 Task: Find the distance between Boston and Paul Revere House
Action: Key pressed oston
Screenshot: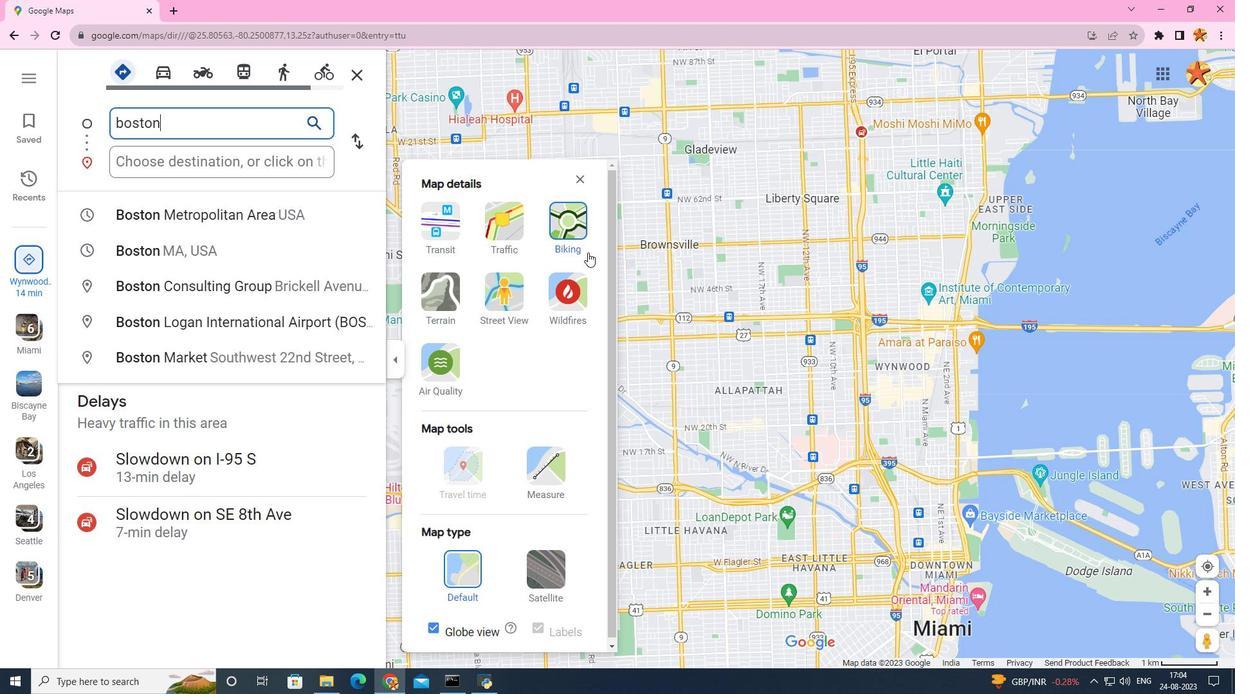 
Action: Mouse moved to (212, 256)
Screenshot: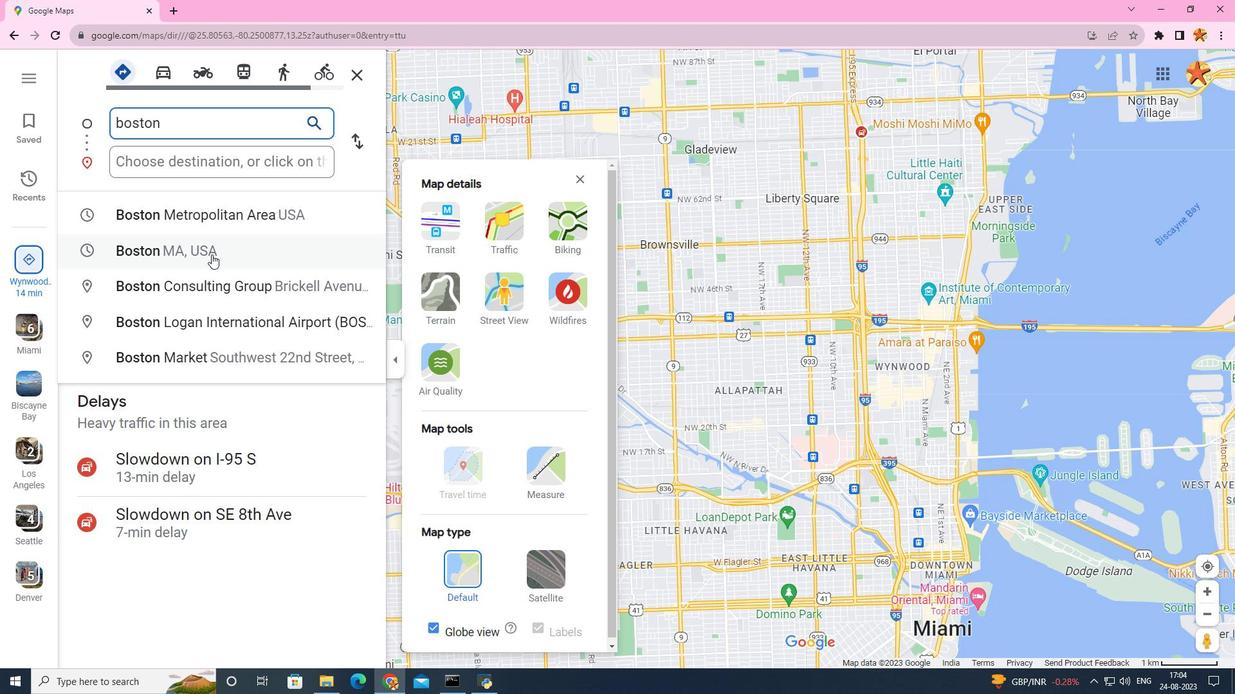 
Action: Mouse pressed left at (212, 256)
Screenshot: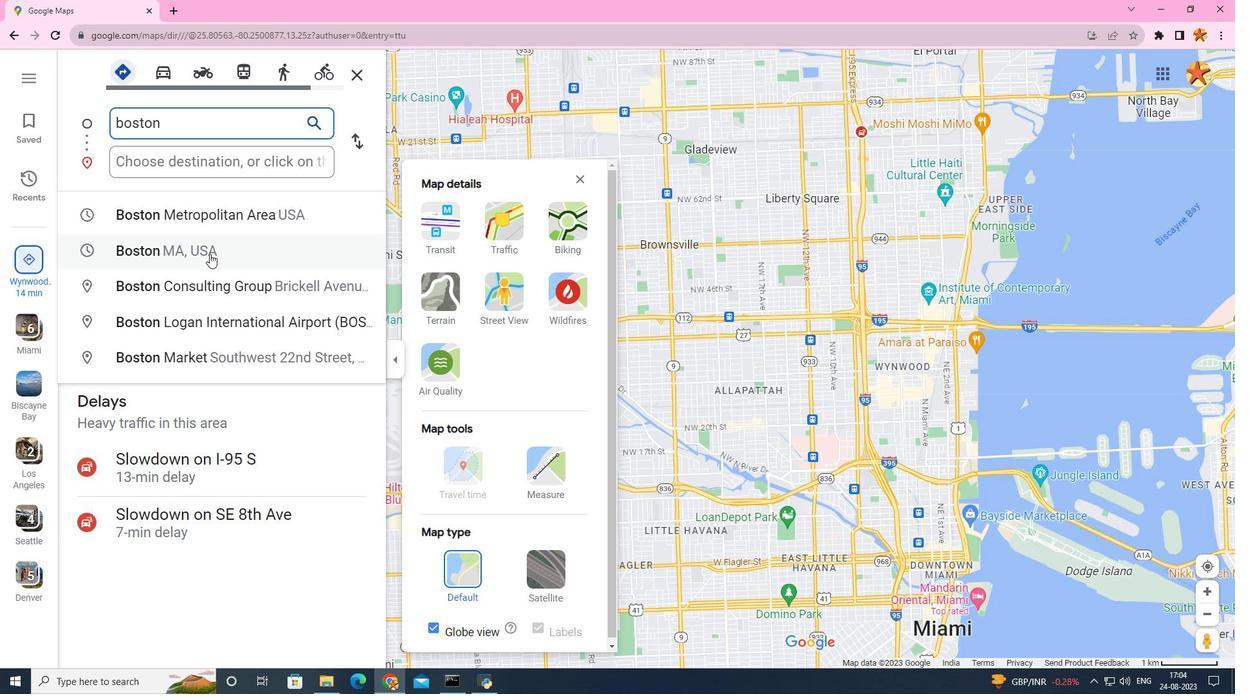 
Action: Mouse moved to (205, 165)
Screenshot: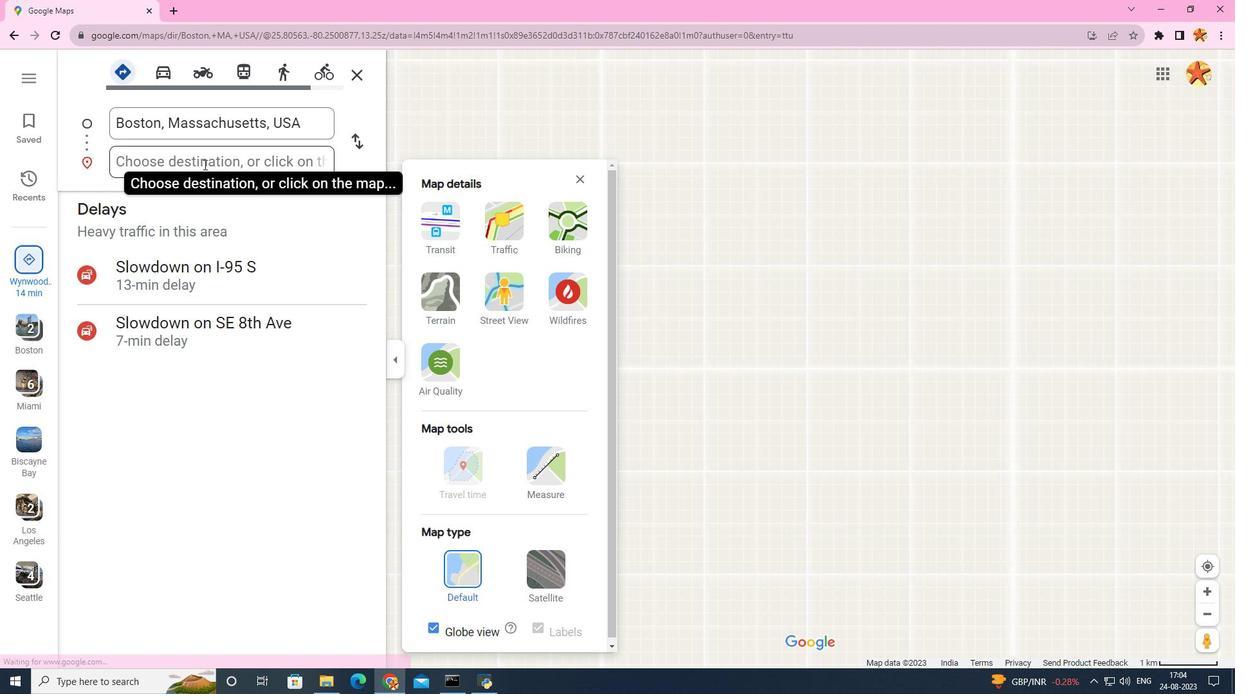 
Action: Mouse pressed left at (205, 165)
Screenshot: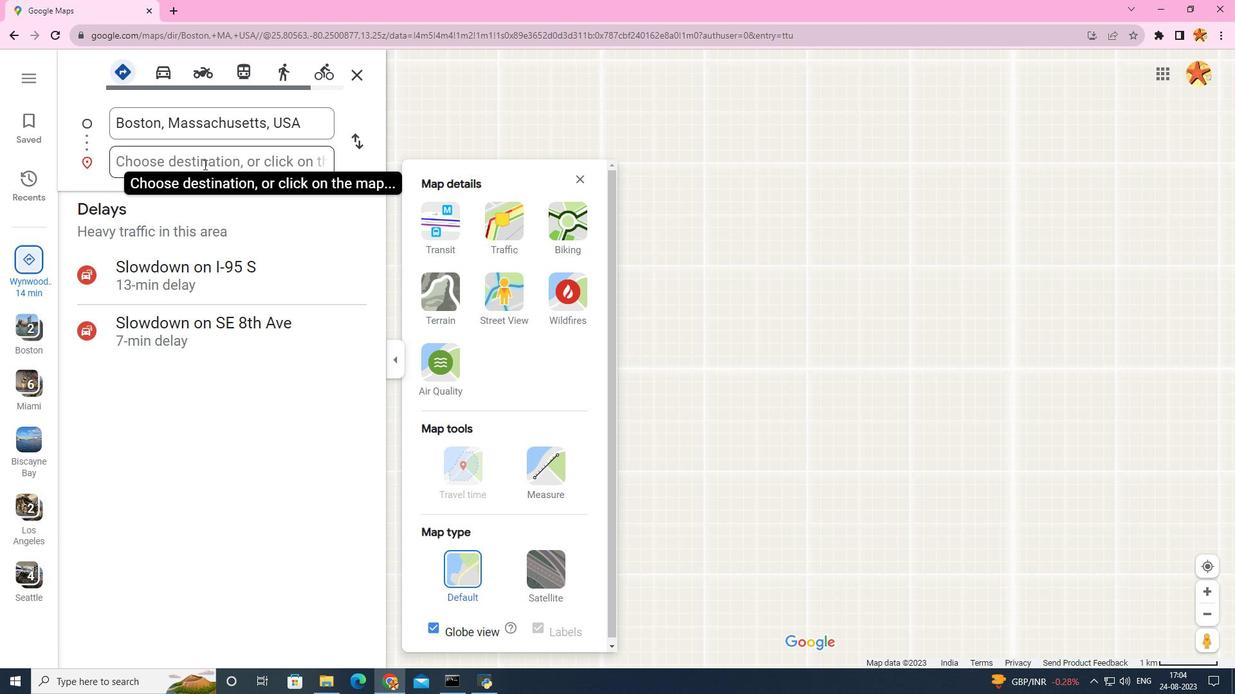 
Action: Mouse moved to (215, 162)
Screenshot: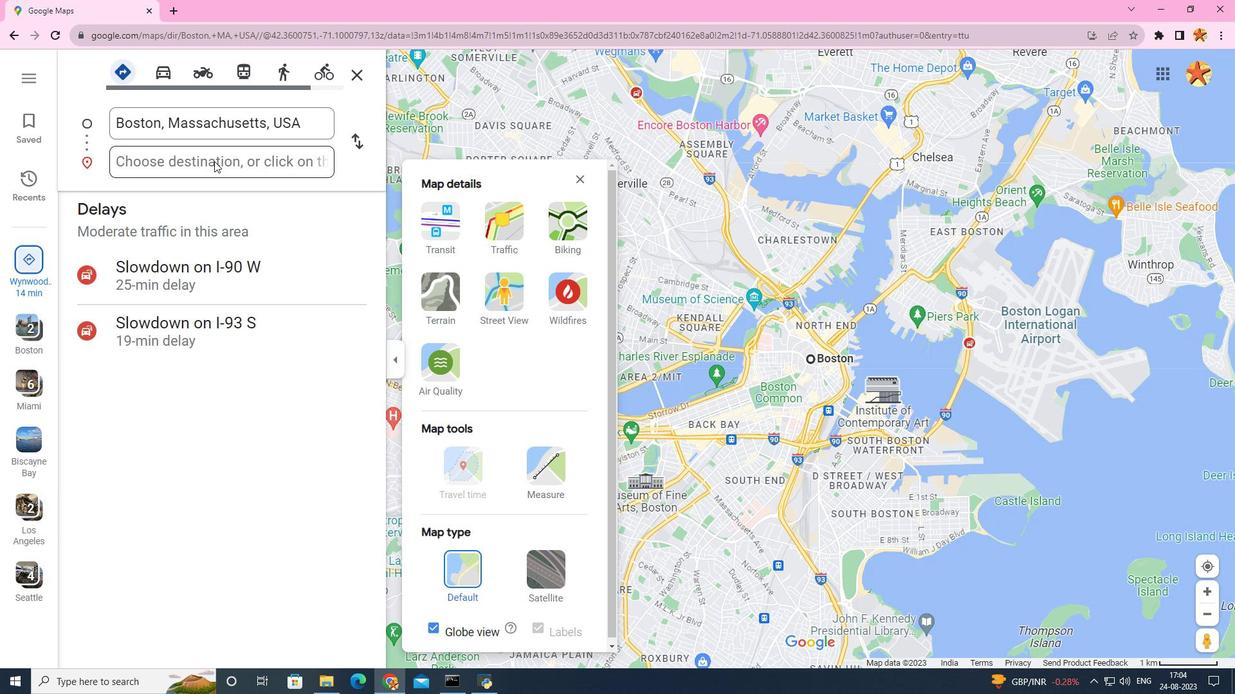 
Action: Mouse pressed left at (215, 162)
Screenshot: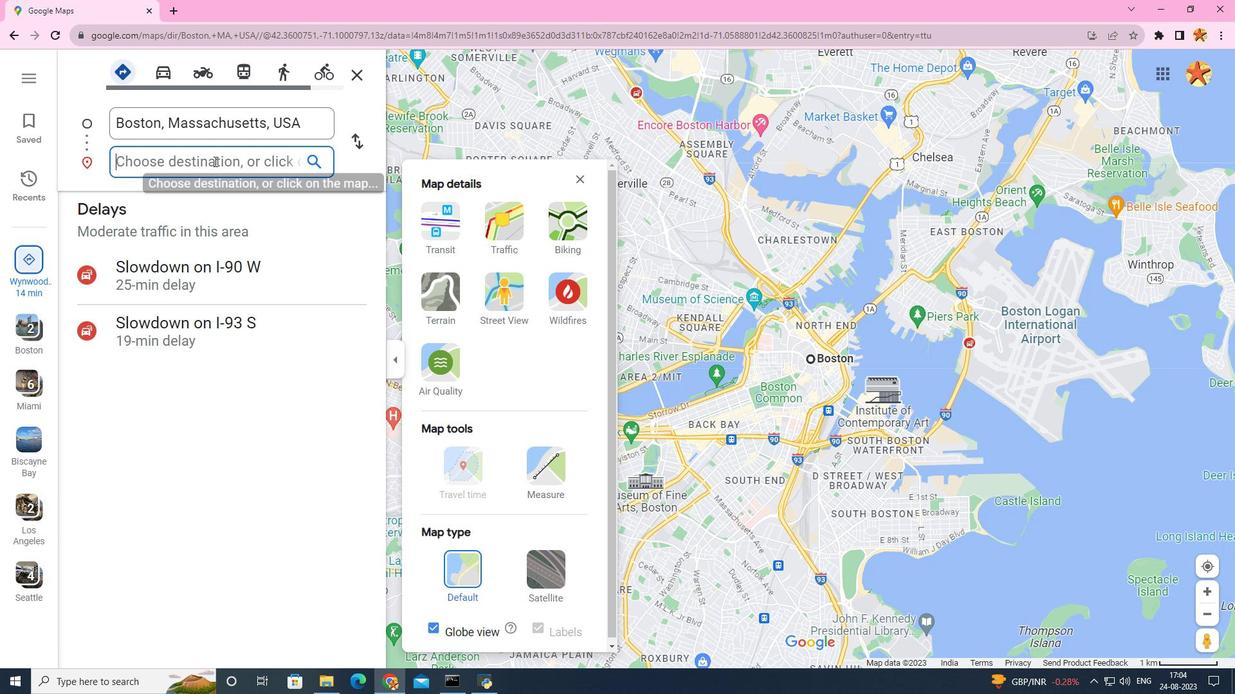 
Action: Mouse moved to (217, 162)
Screenshot: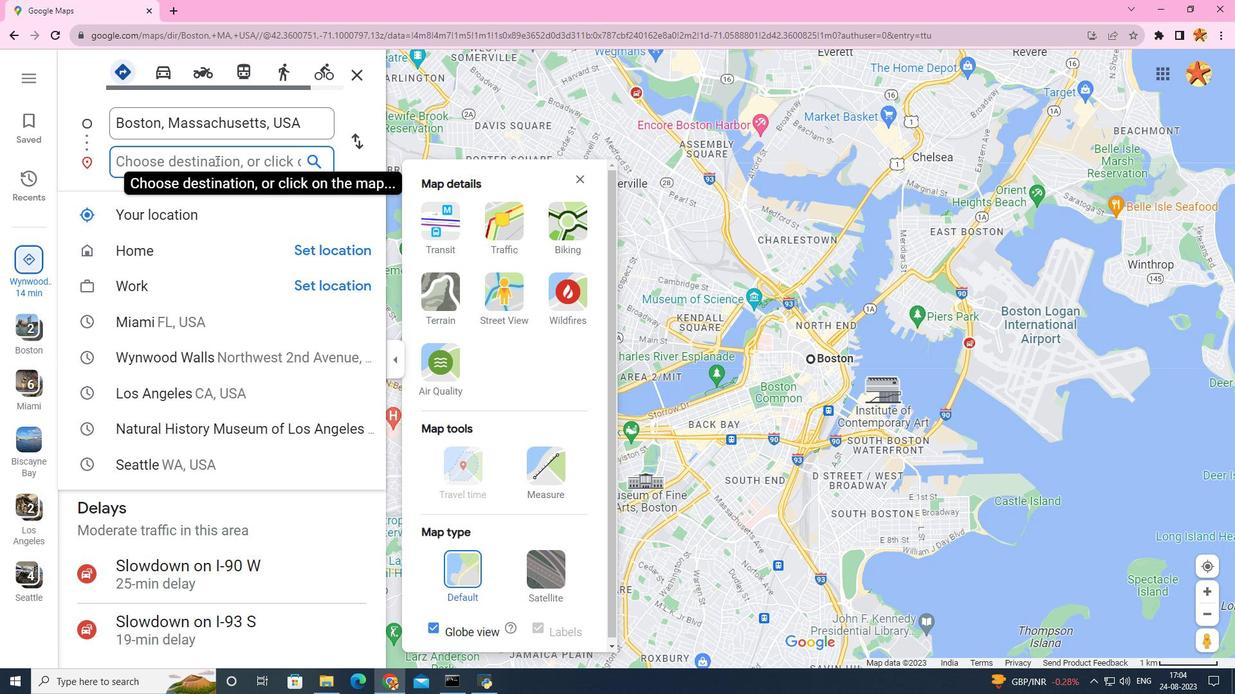 
Action: Key pressed <Key.caps_lock>P<Key.caps_lock>aul<Key.space>
Screenshot: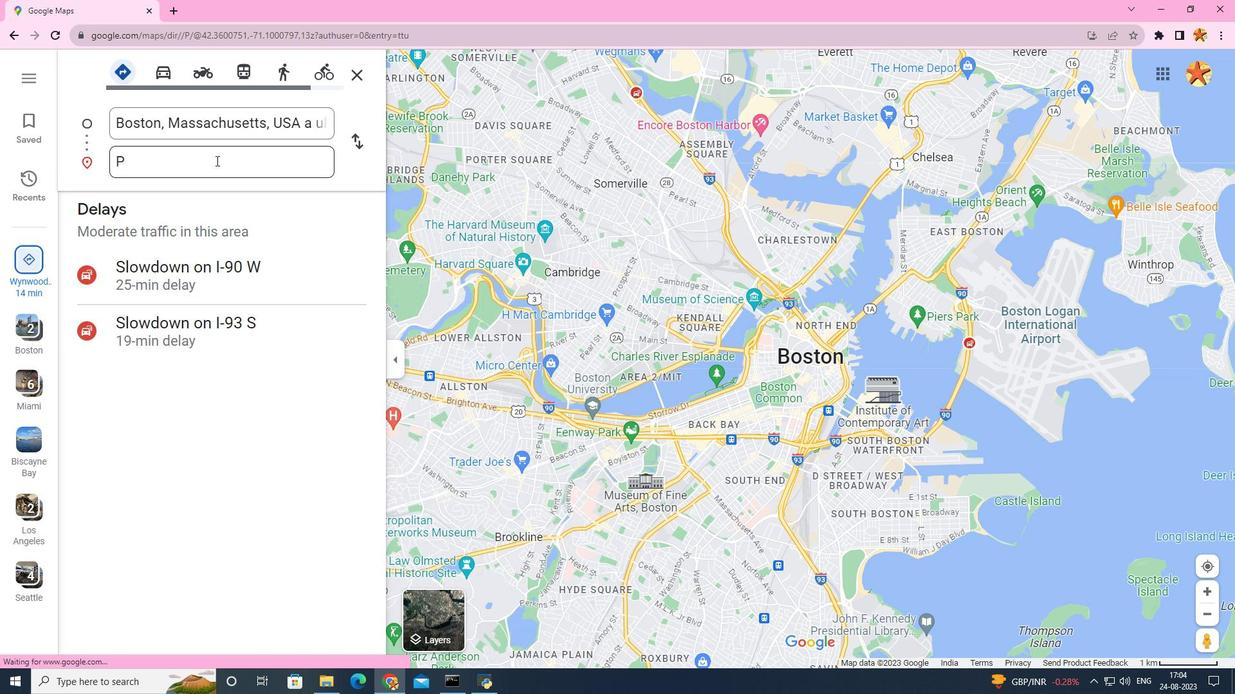 
Action: Mouse moved to (223, 161)
Screenshot: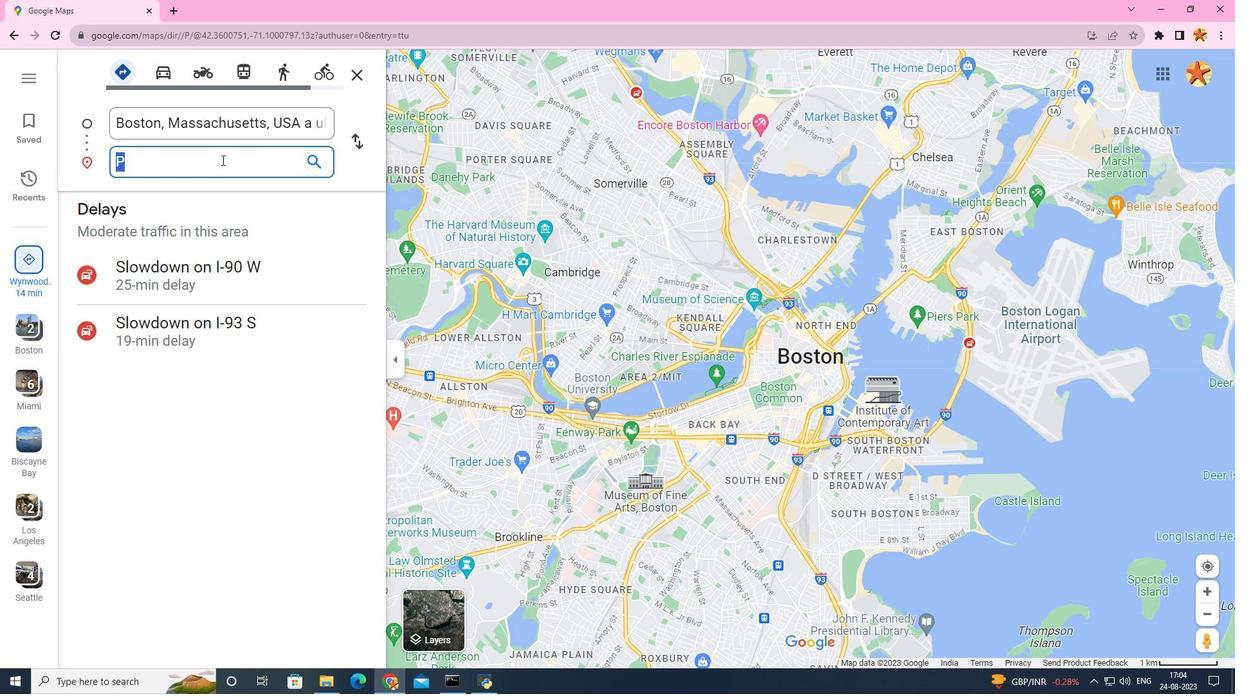 
Action: Mouse pressed left at (223, 161)
Screenshot: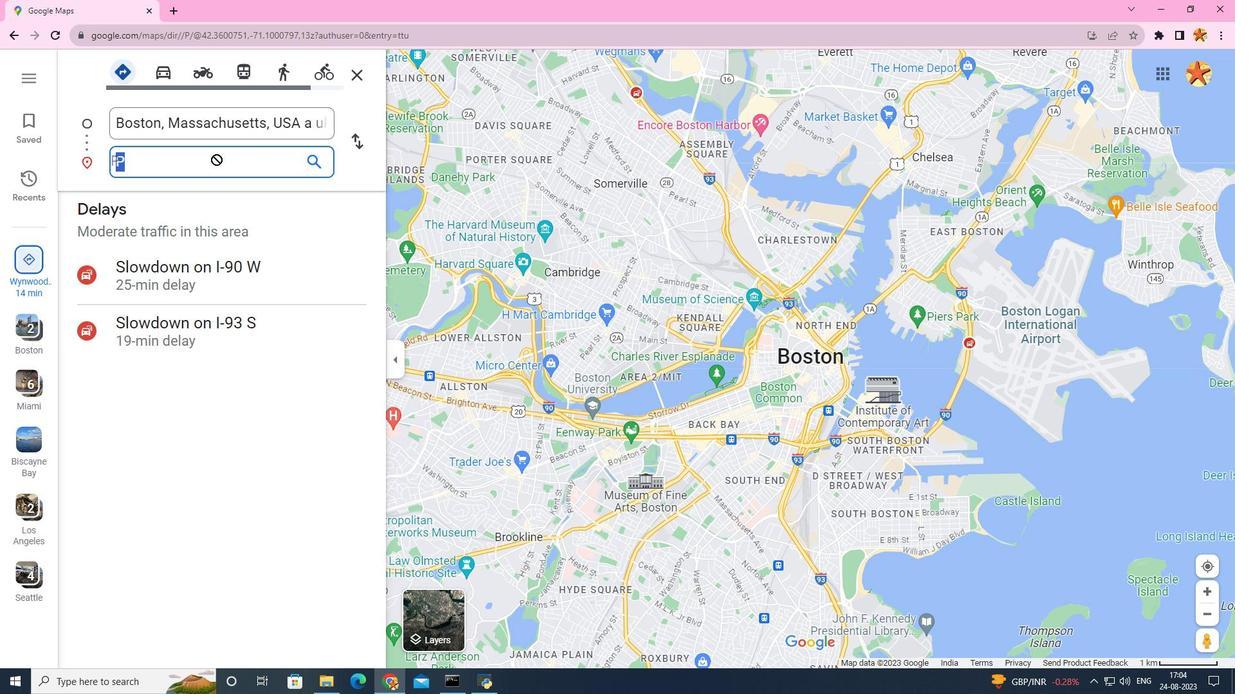 
Action: Mouse moved to (217, 160)
Screenshot: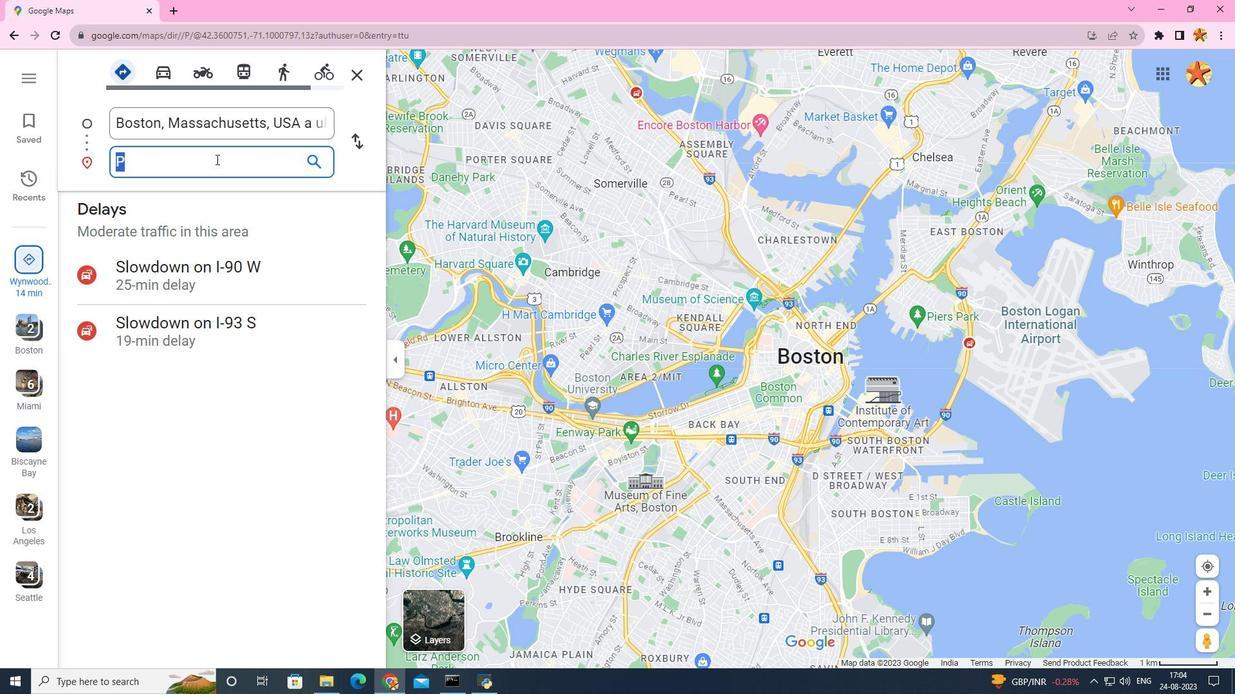 
Action: Mouse pressed left at (217, 160)
Screenshot: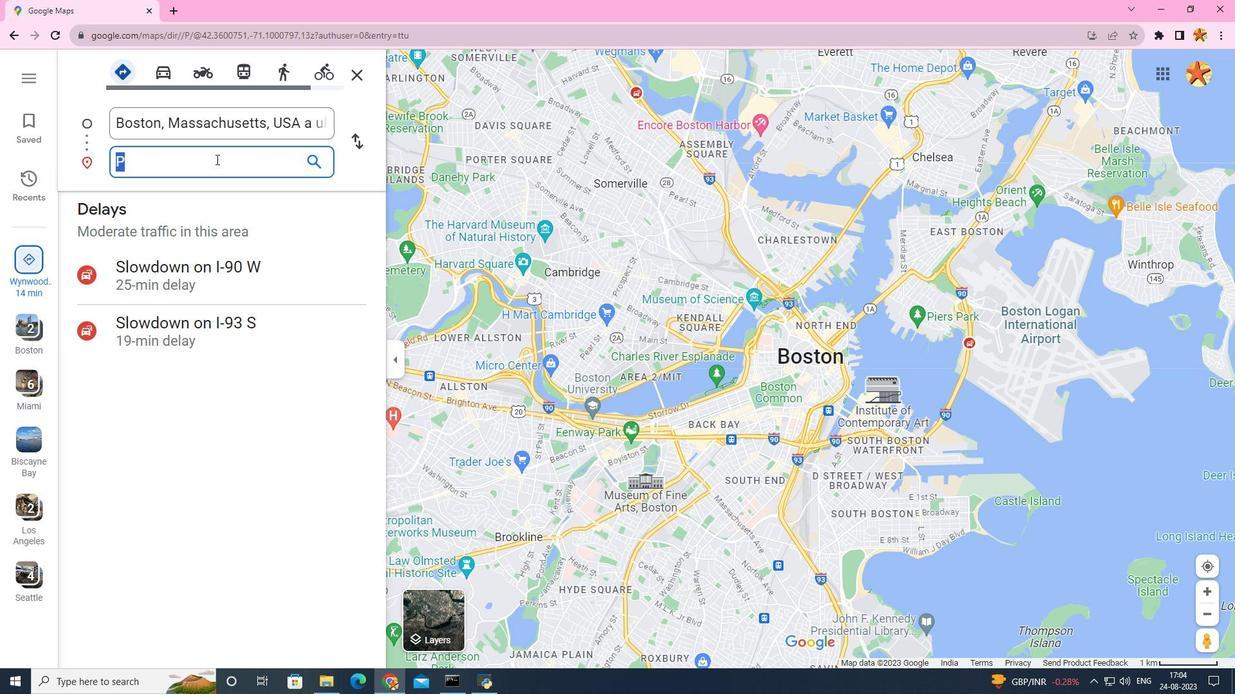 
Action: Mouse moved to (209, 165)
Screenshot: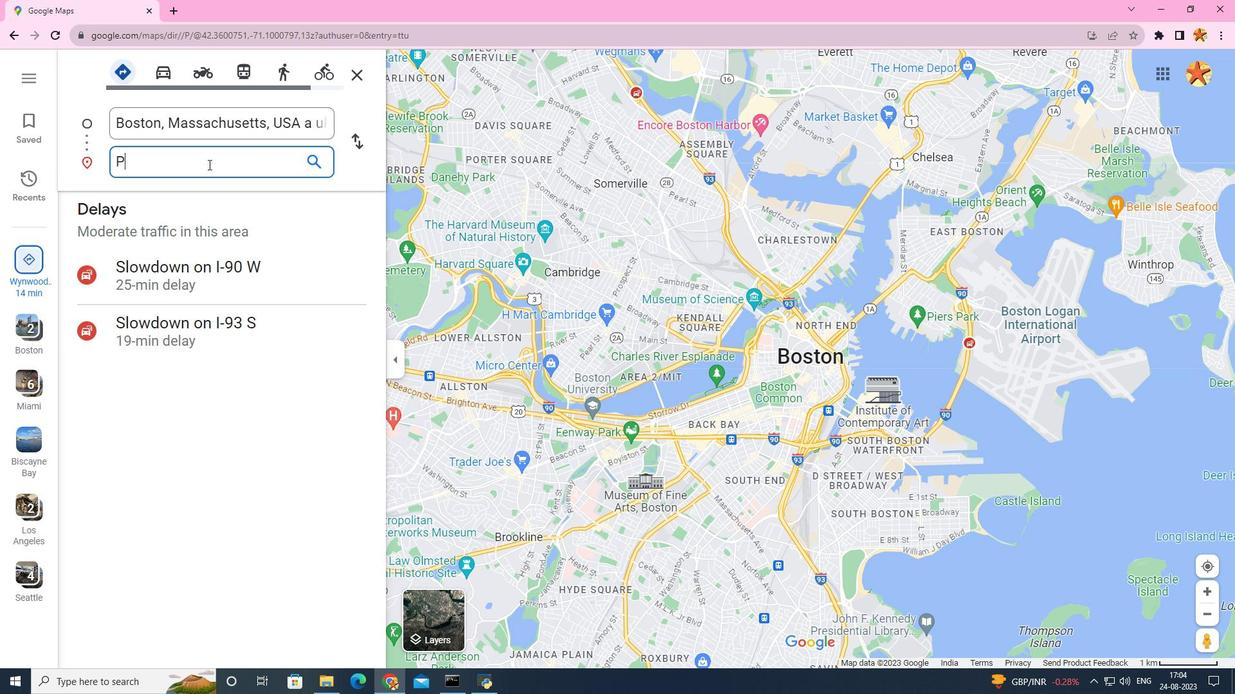 
Action: Key pressed a
Screenshot: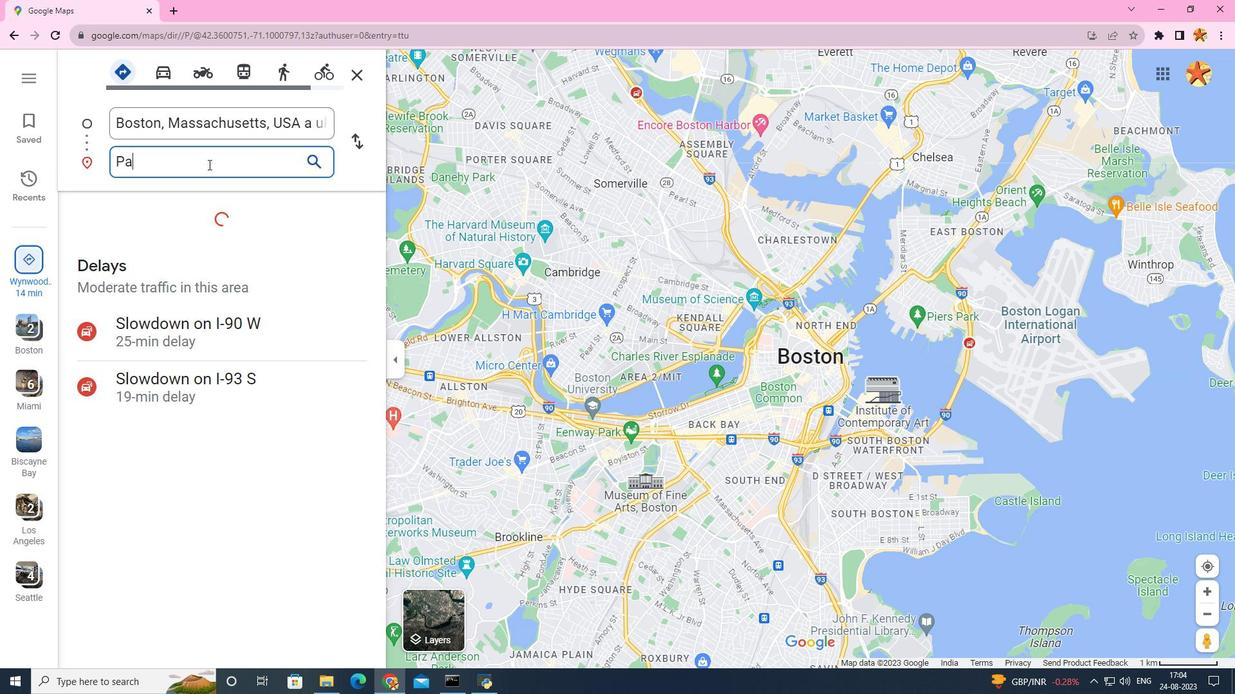 
Action: Mouse moved to (207, 167)
Screenshot: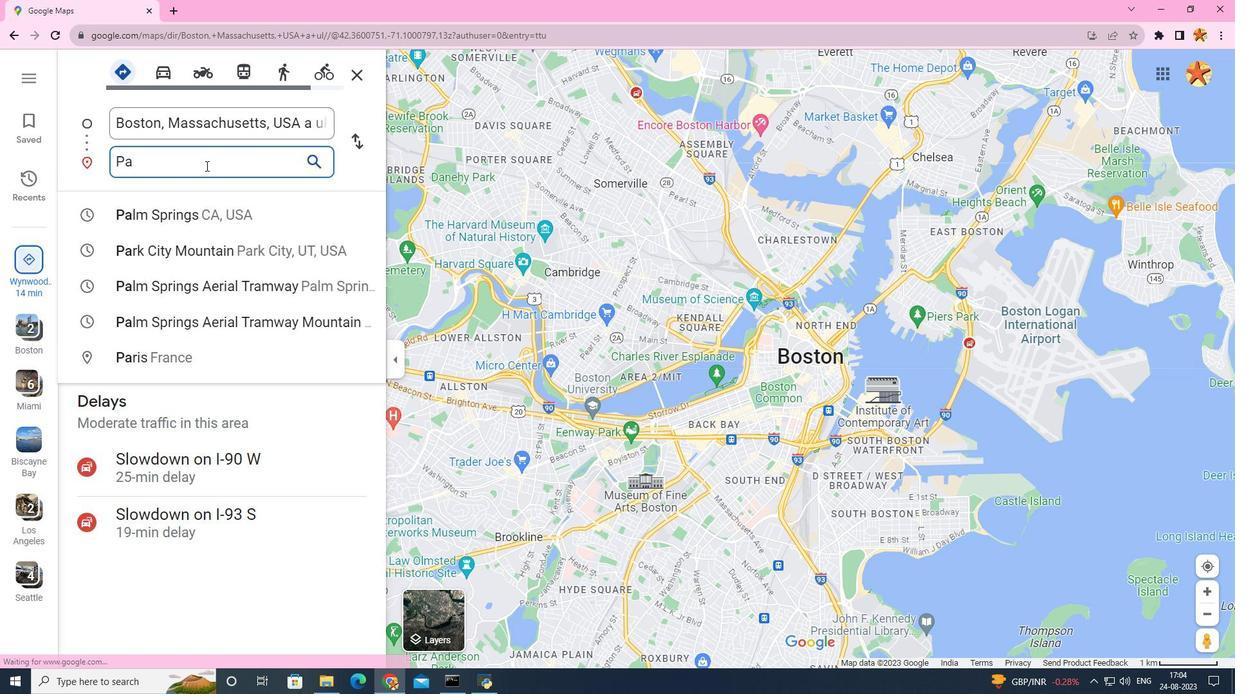 
Action: Key pressed u
Screenshot: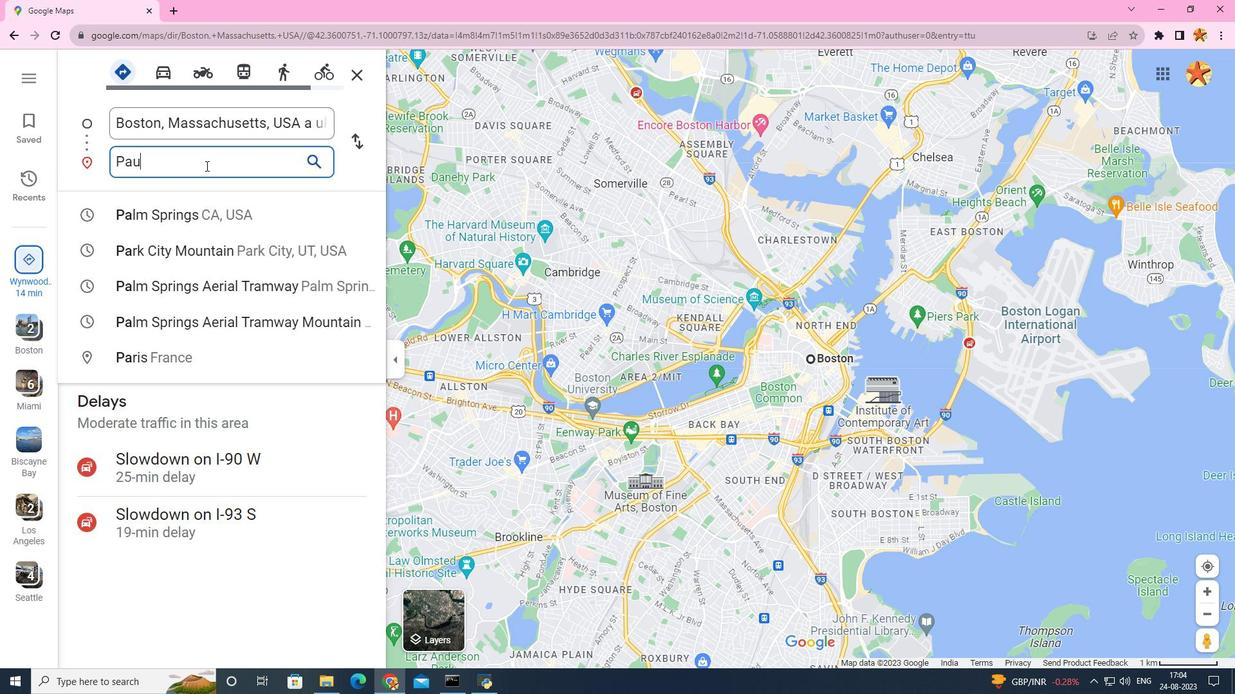 
Action: Mouse moved to (221, 209)
Screenshot: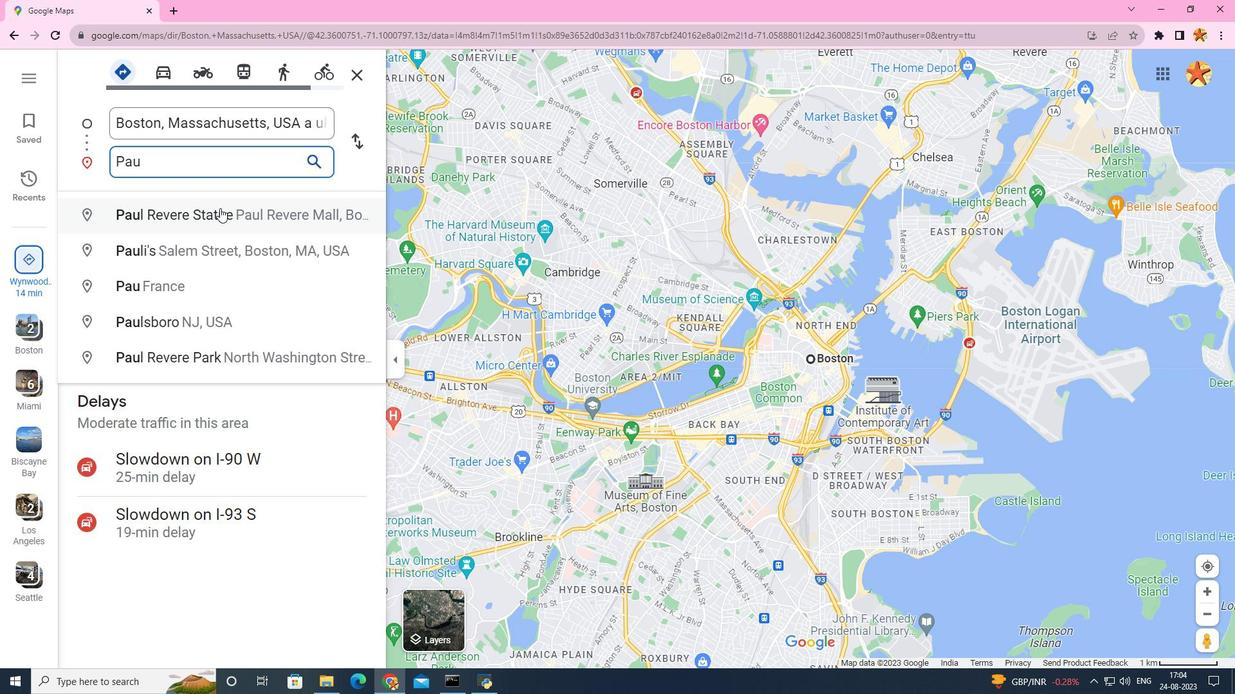 
Action: Mouse pressed left at (221, 209)
Screenshot: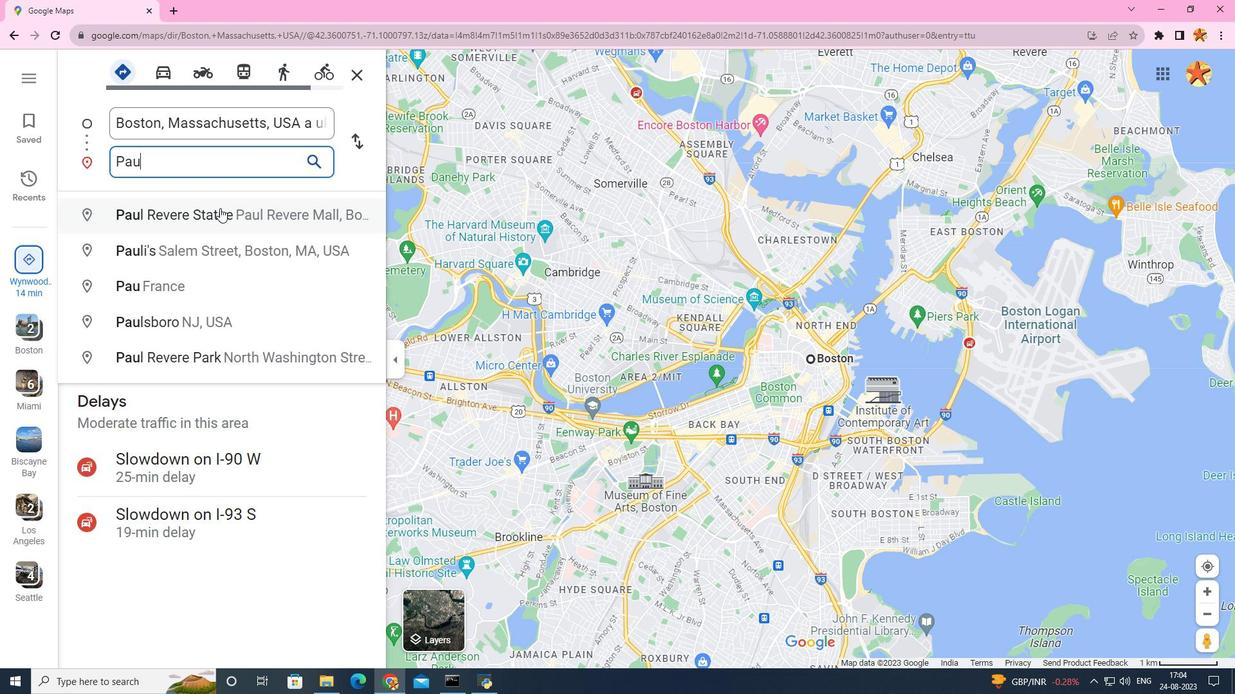 
Action: Mouse moved to (253, 167)
Screenshot: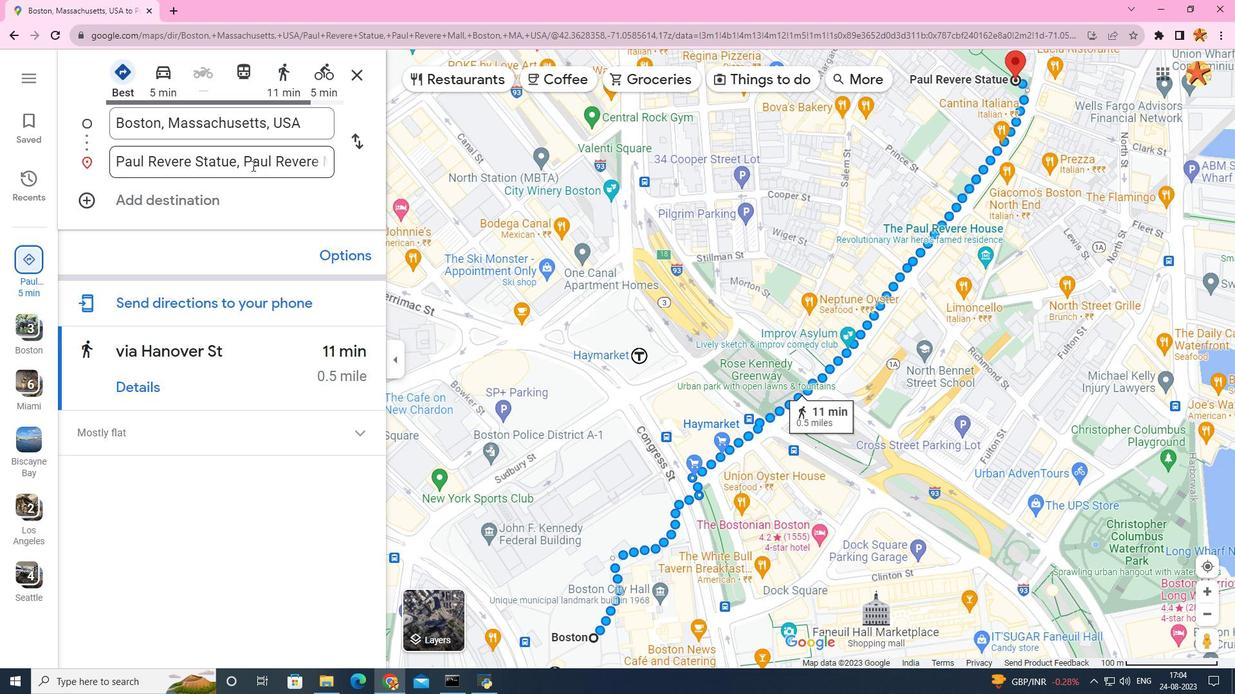 
Action: Mouse pressed left at (253, 167)
Screenshot: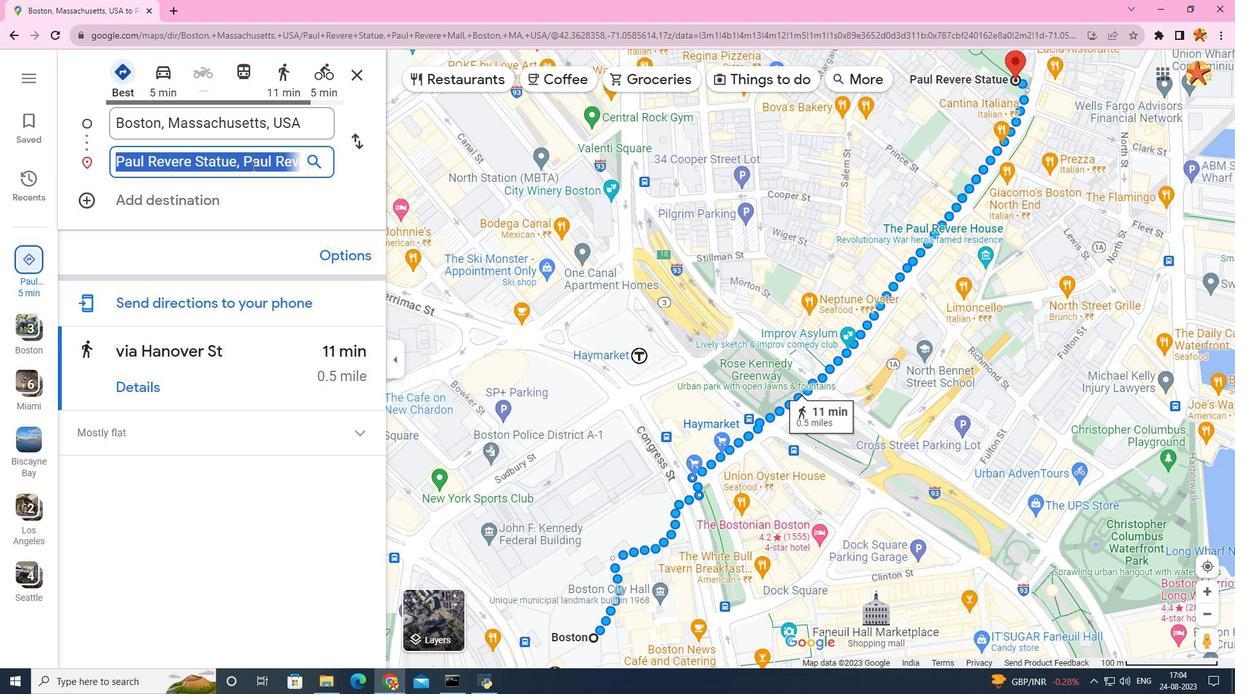 
Action: Mouse moved to (245, 167)
Screenshot: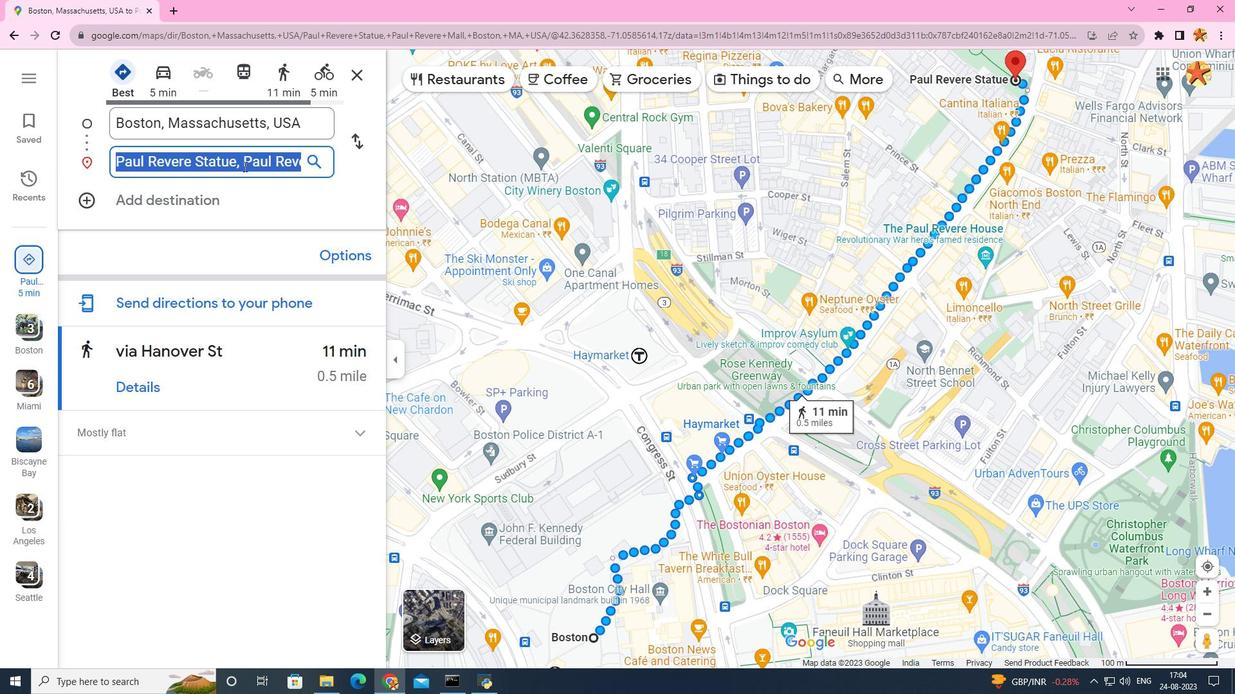 
Action: Mouse pressed left at (245, 167)
Screenshot: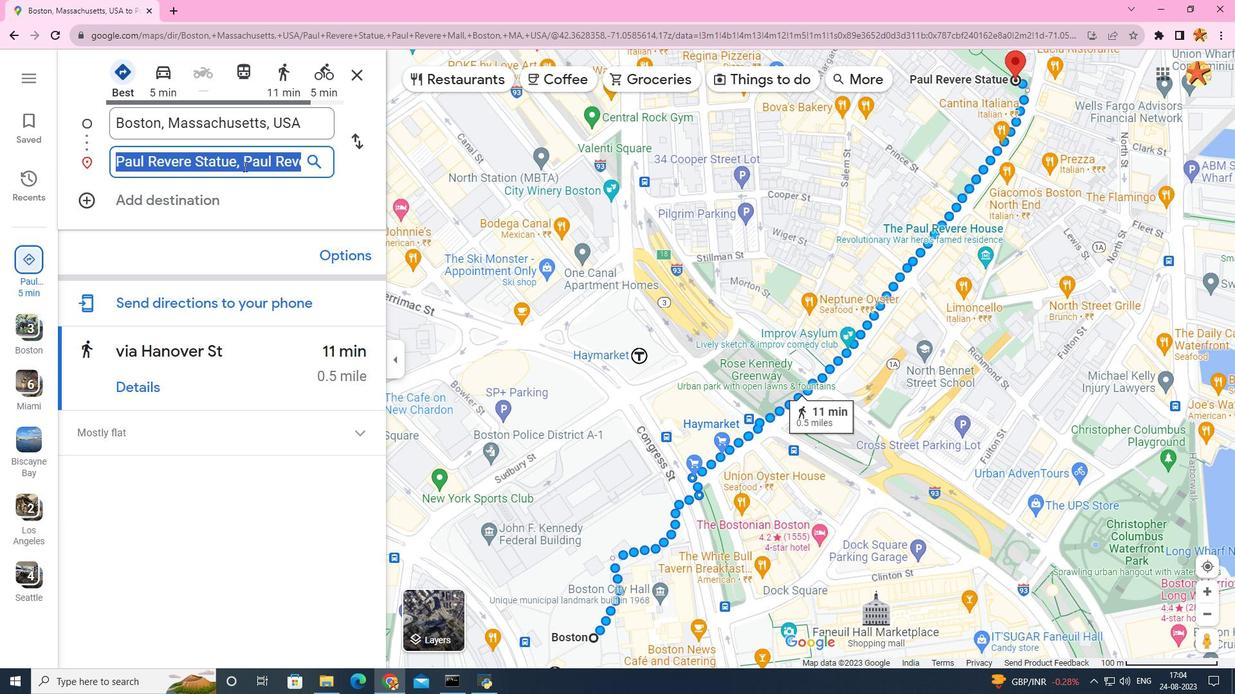 
Action: Mouse moved to (240, 168)
Screenshot: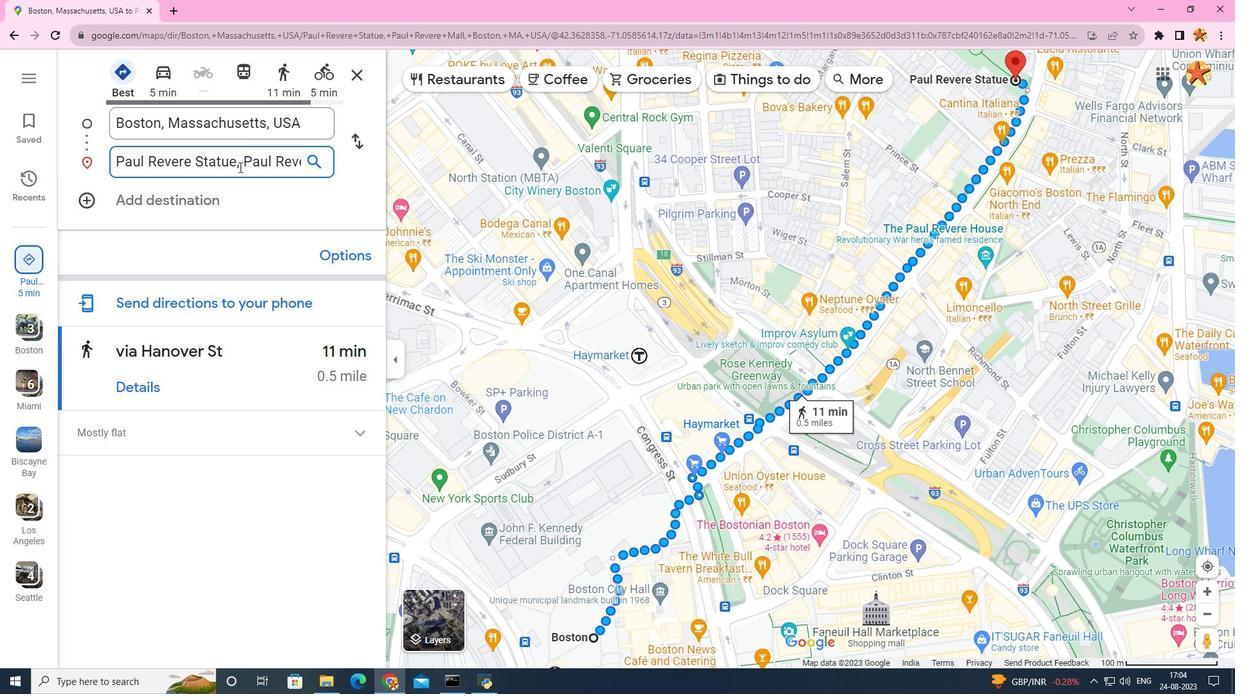 
Action: Mouse pressed left at (240, 168)
Screenshot: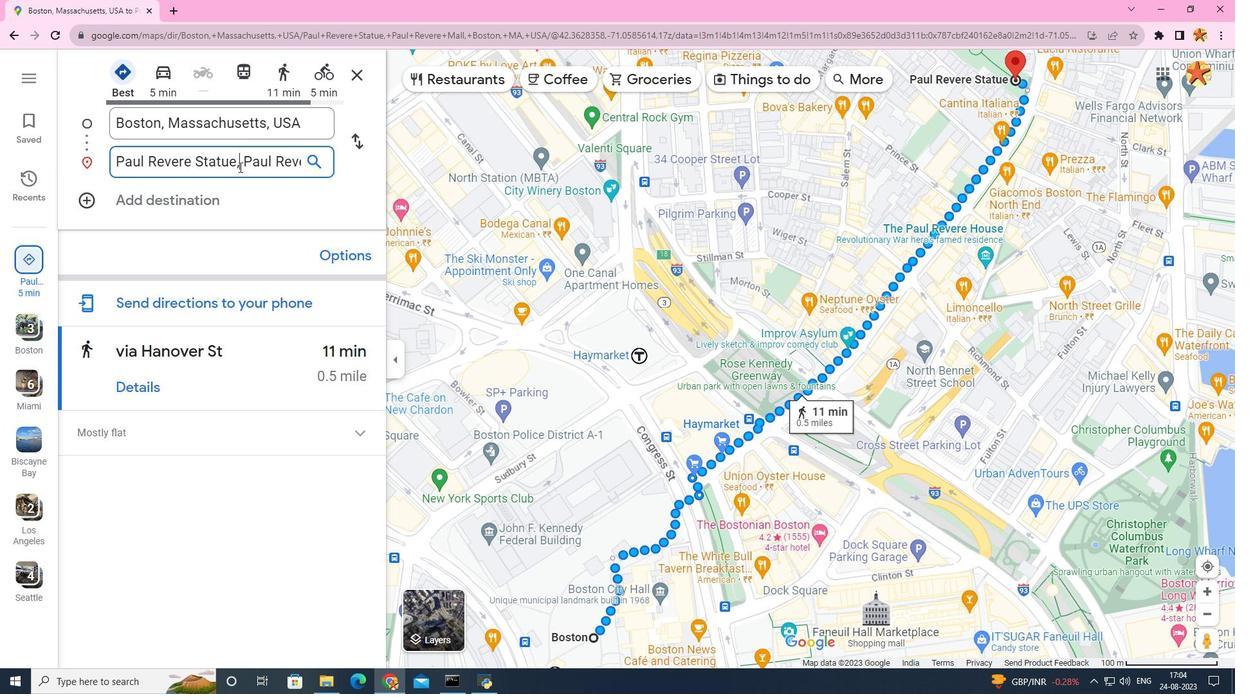
Action: Mouse moved to (249, 169)
Screenshot: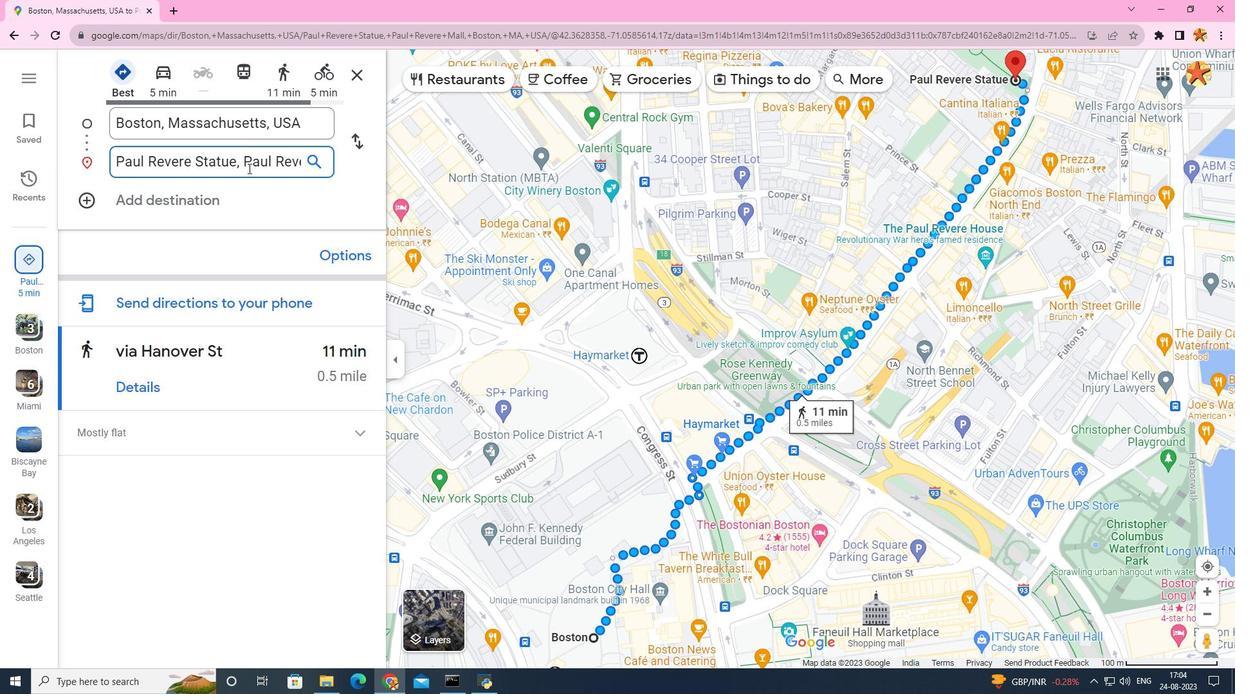 
Action: Key pressed <Key.backspace><Key.backspace><Key.backspace><Key.backspace><Key.backspace><Key.backspace><Key.backspace>house
Screenshot: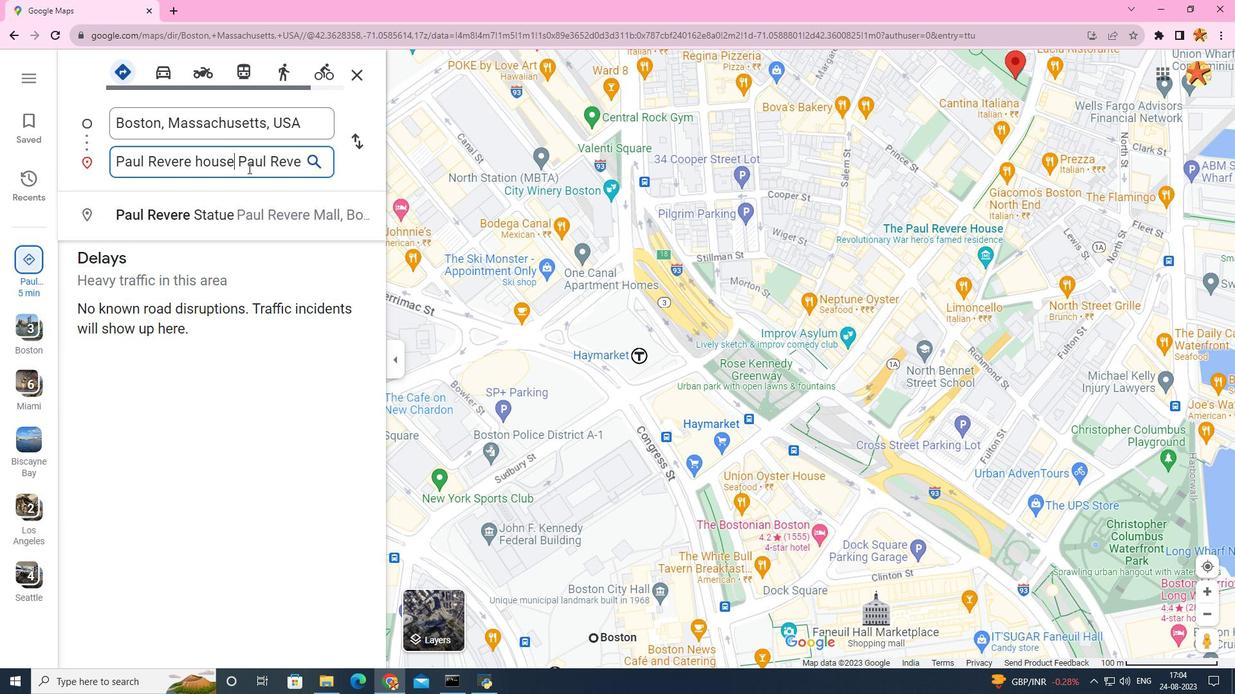 
Action: Mouse moved to (238, 212)
Screenshot: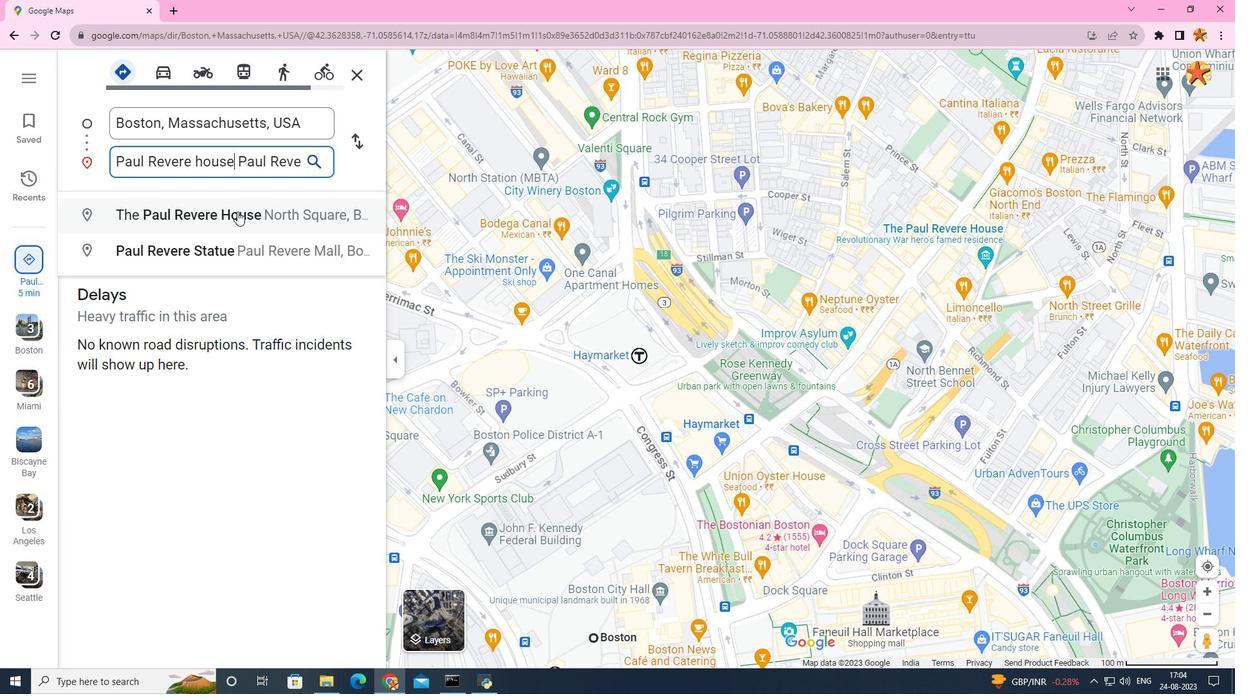 
Action: Mouse pressed left at (238, 212)
Screenshot: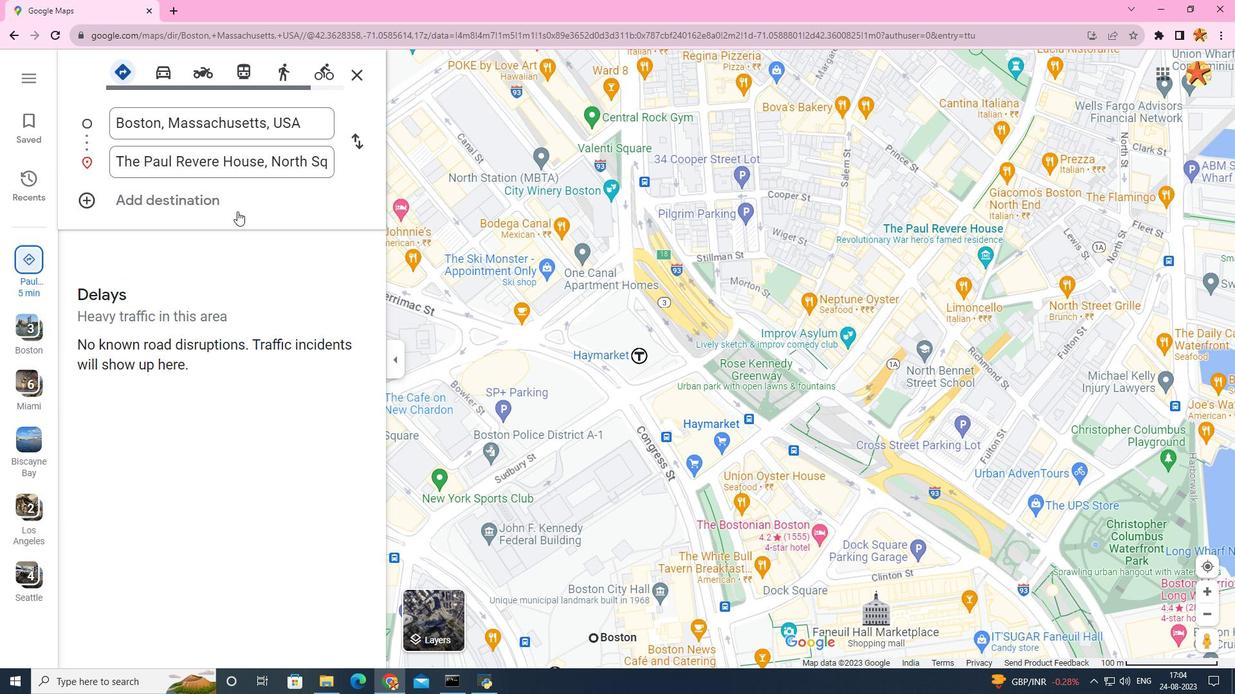 
Action: Mouse moved to (686, 615)
Screenshot: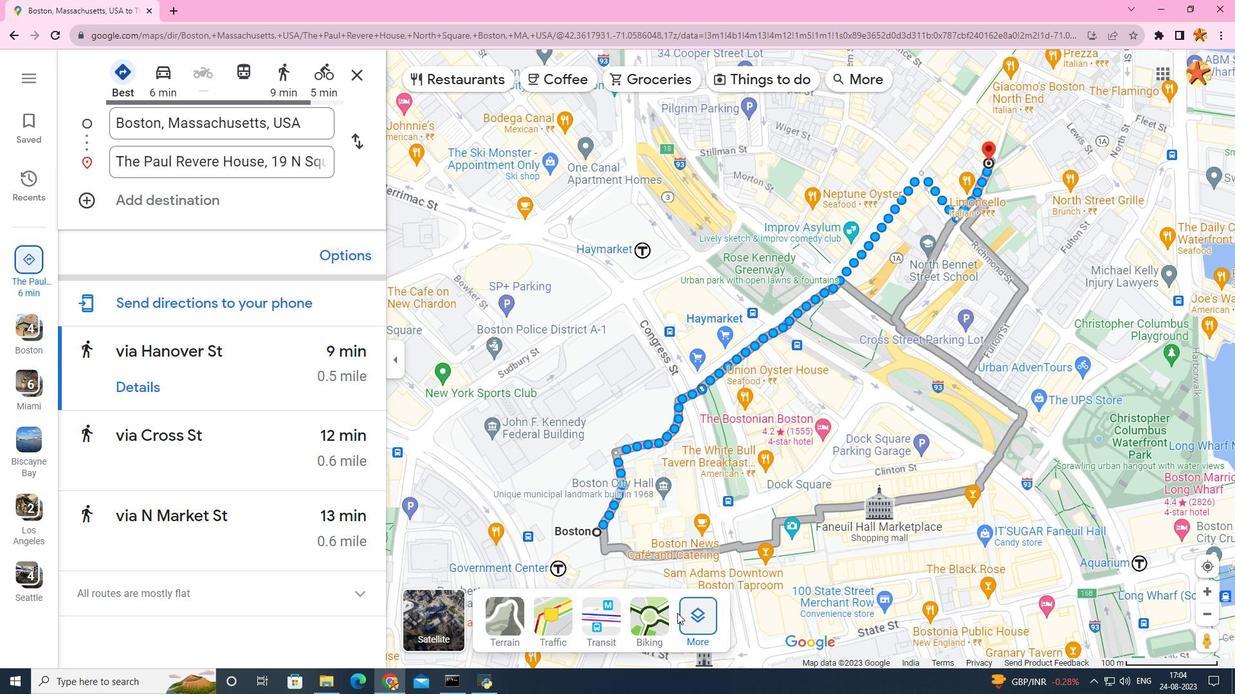 
Action: Mouse pressed left at (686, 615)
Screenshot: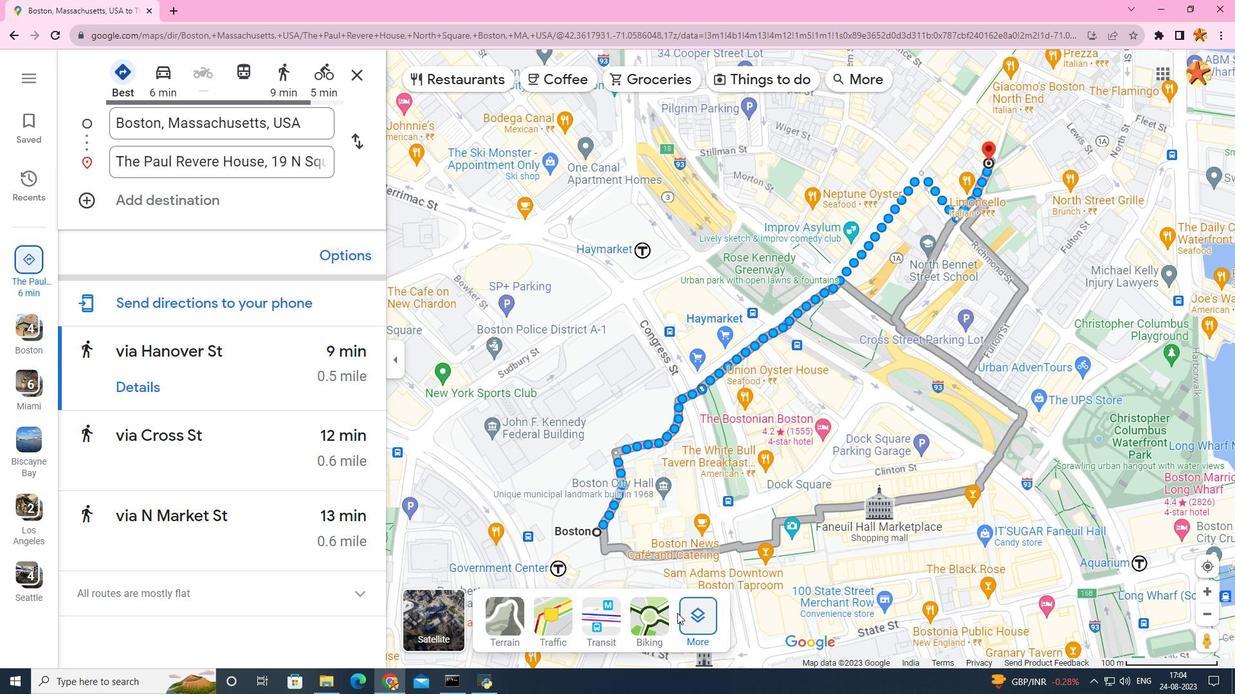 
Action: Mouse moved to (554, 461)
Screenshot: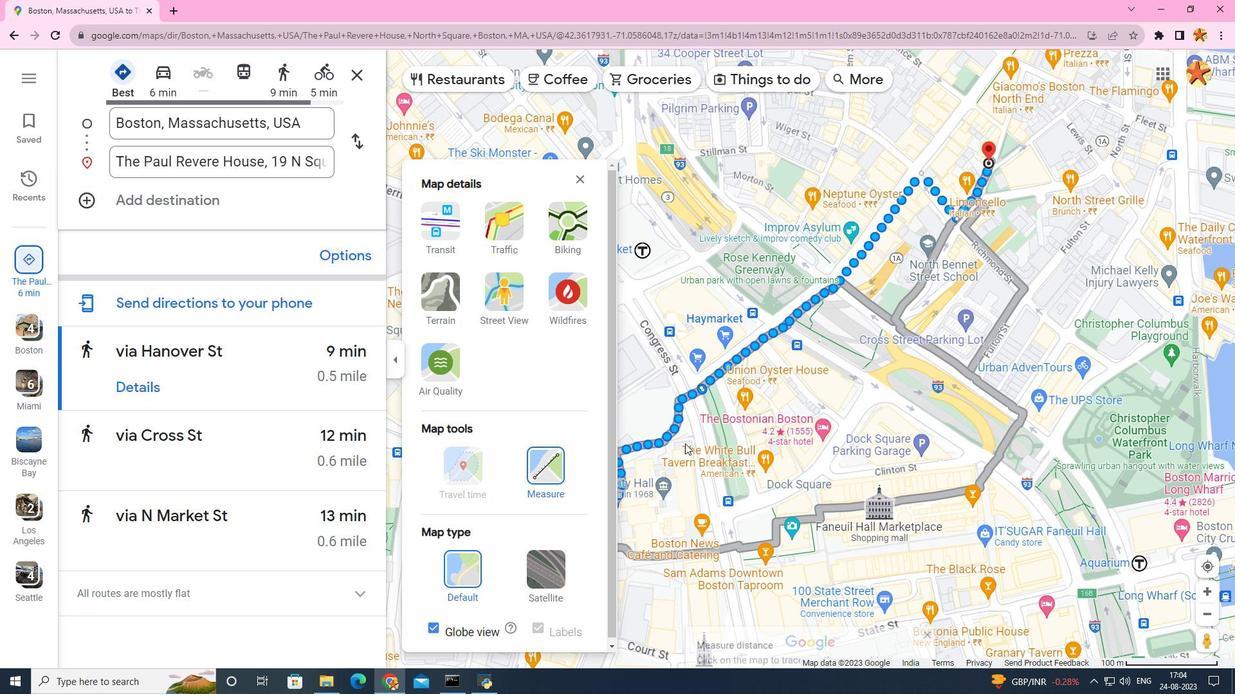 
Action: Mouse pressed left at (554, 461)
Screenshot: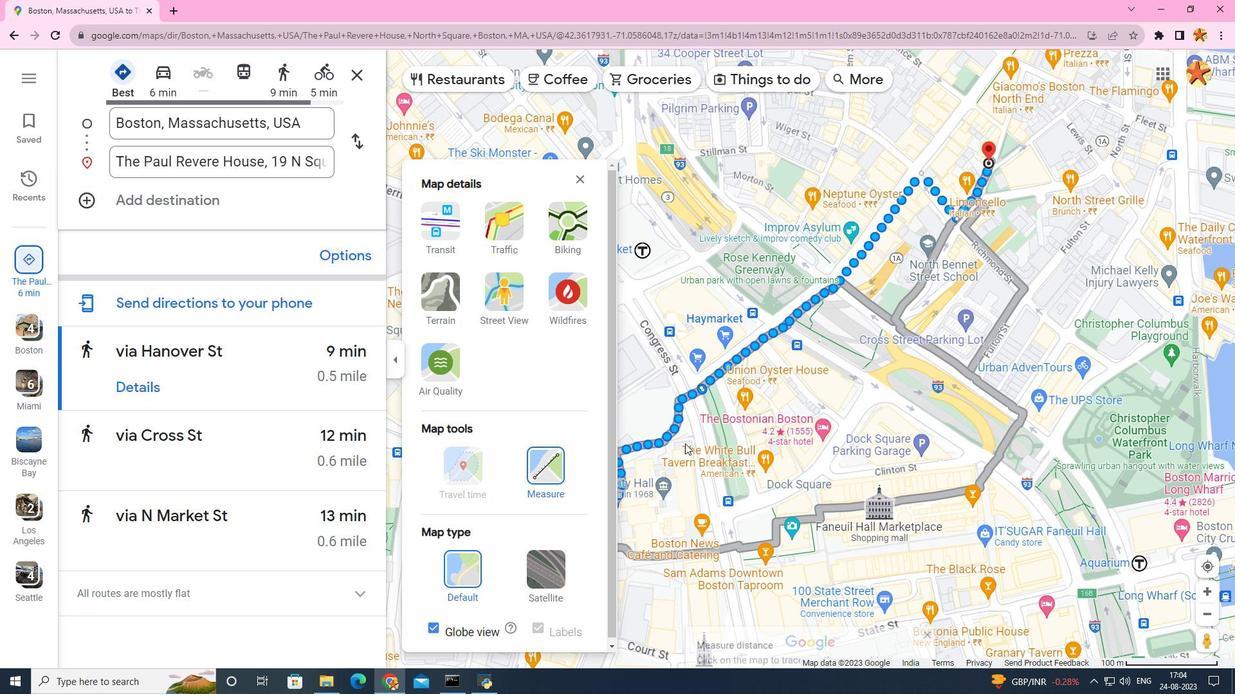 
Action: Mouse moved to (827, 366)
Screenshot: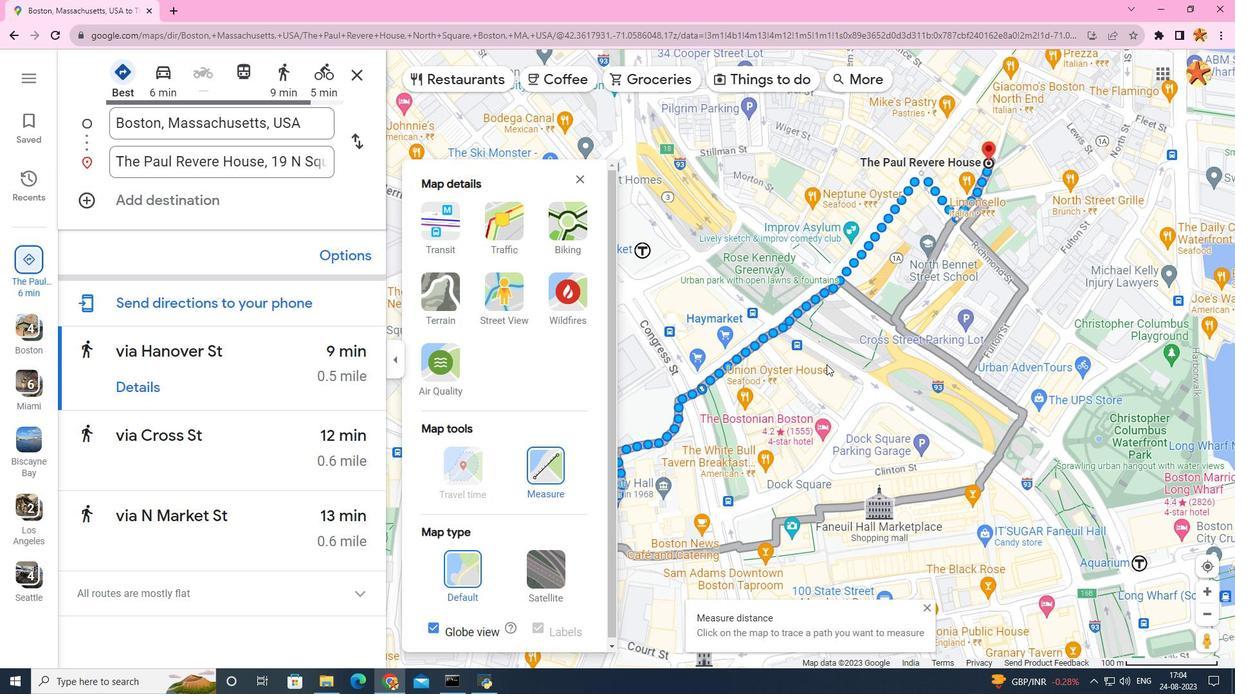 
Action: Mouse scrolled (827, 365) with delta (0, 0)
Screenshot: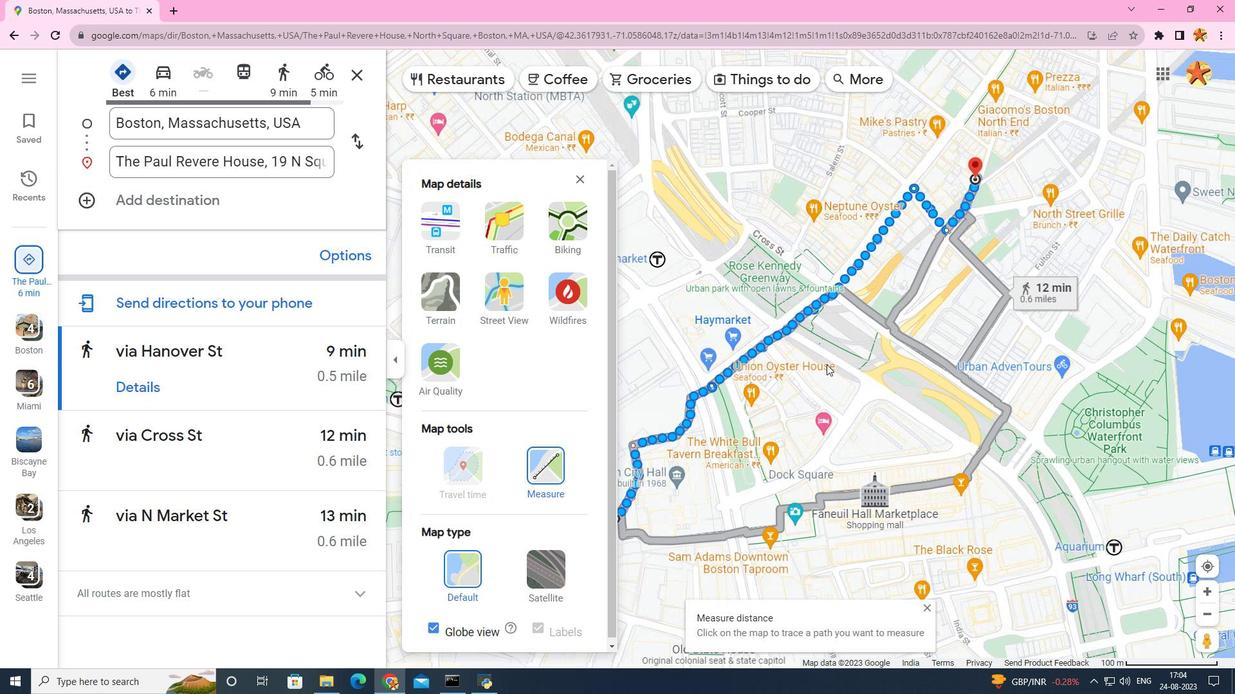 
Action: Mouse scrolled (827, 365) with delta (0, 0)
Screenshot: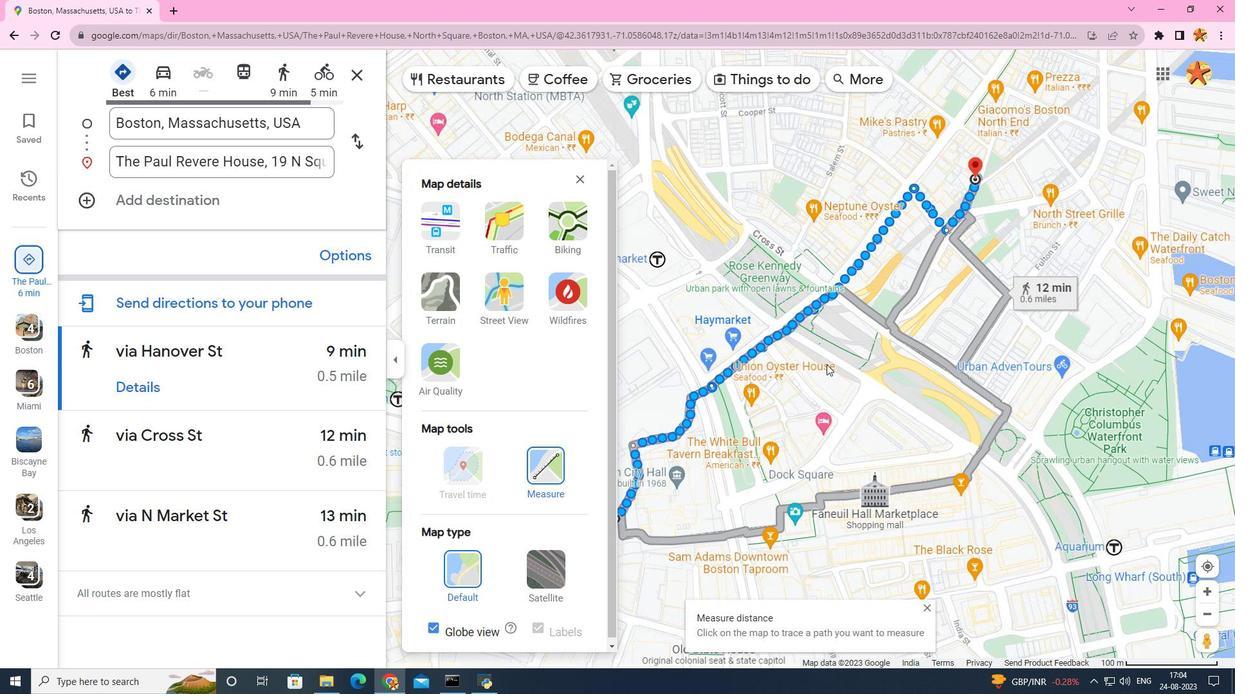 
Action: Mouse scrolled (827, 365) with delta (0, 0)
Screenshot: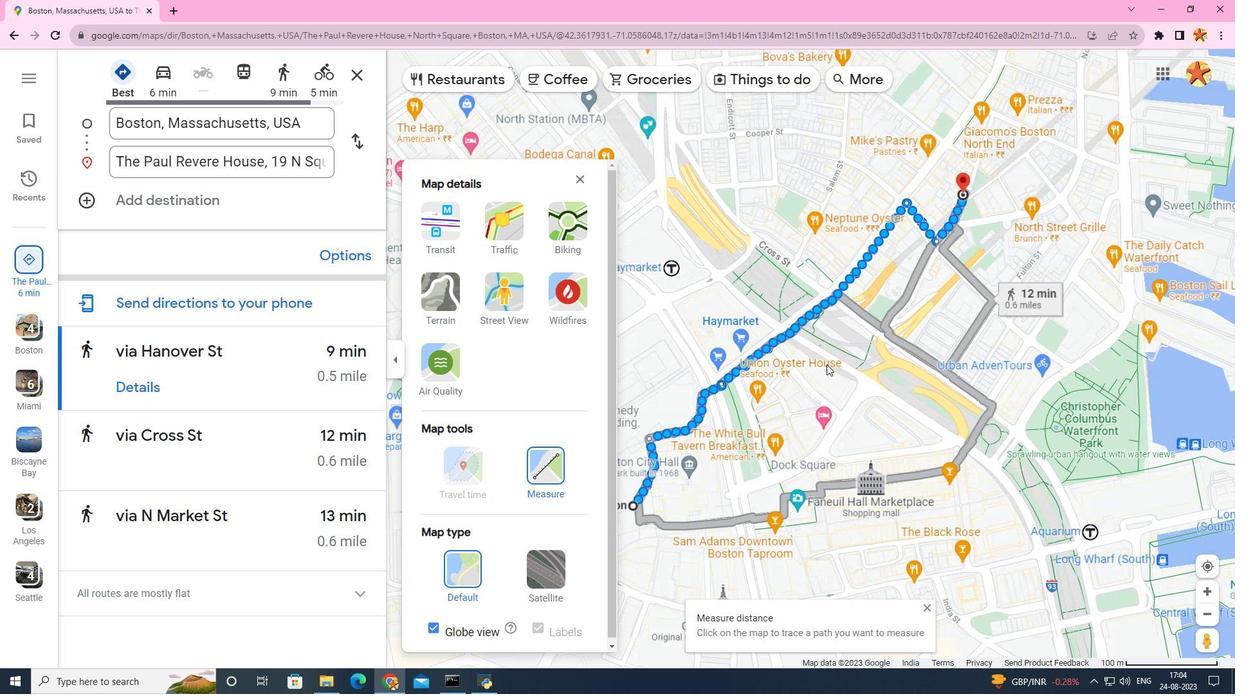
Action: Mouse moved to (688, 465)
Screenshot: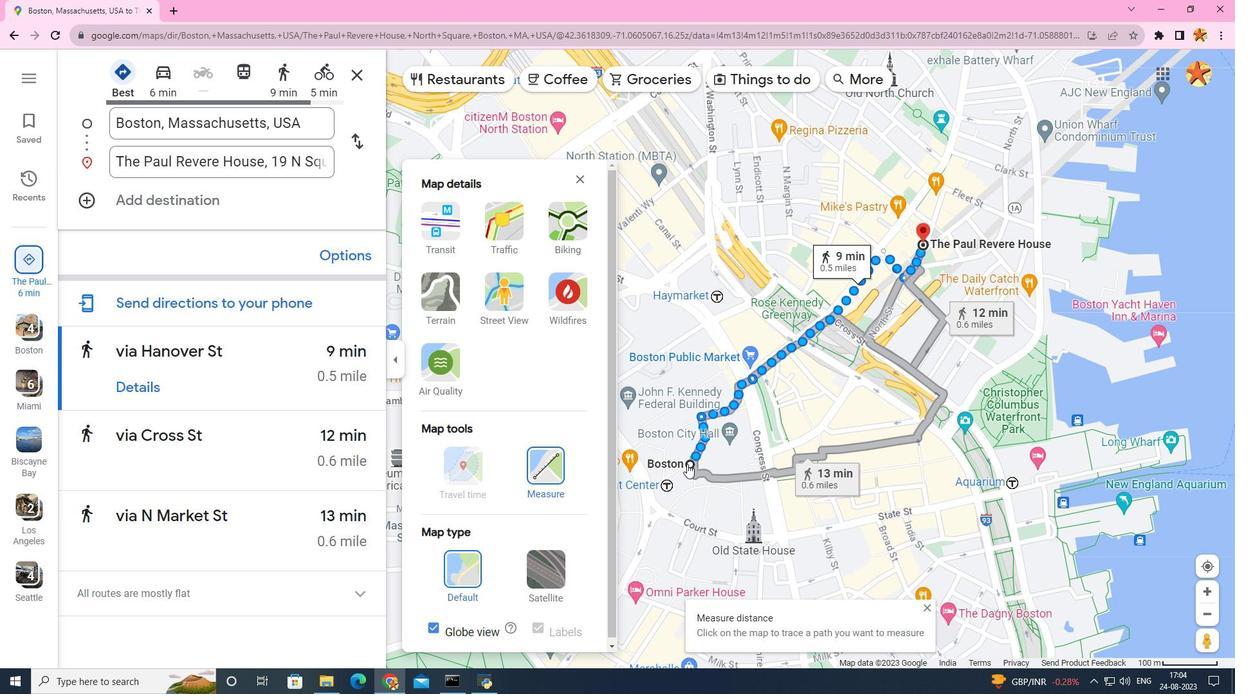 
Action: Mouse pressed left at (688, 465)
Screenshot: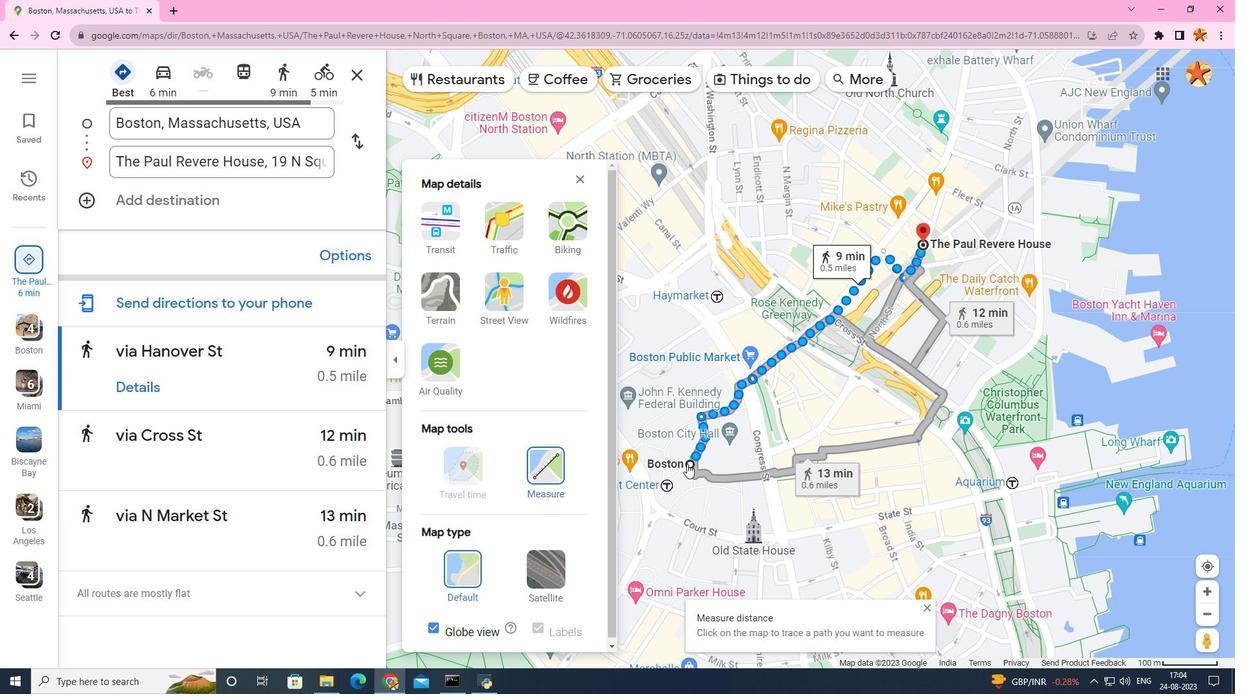 
Action: Mouse moved to (922, 245)
Screenshot: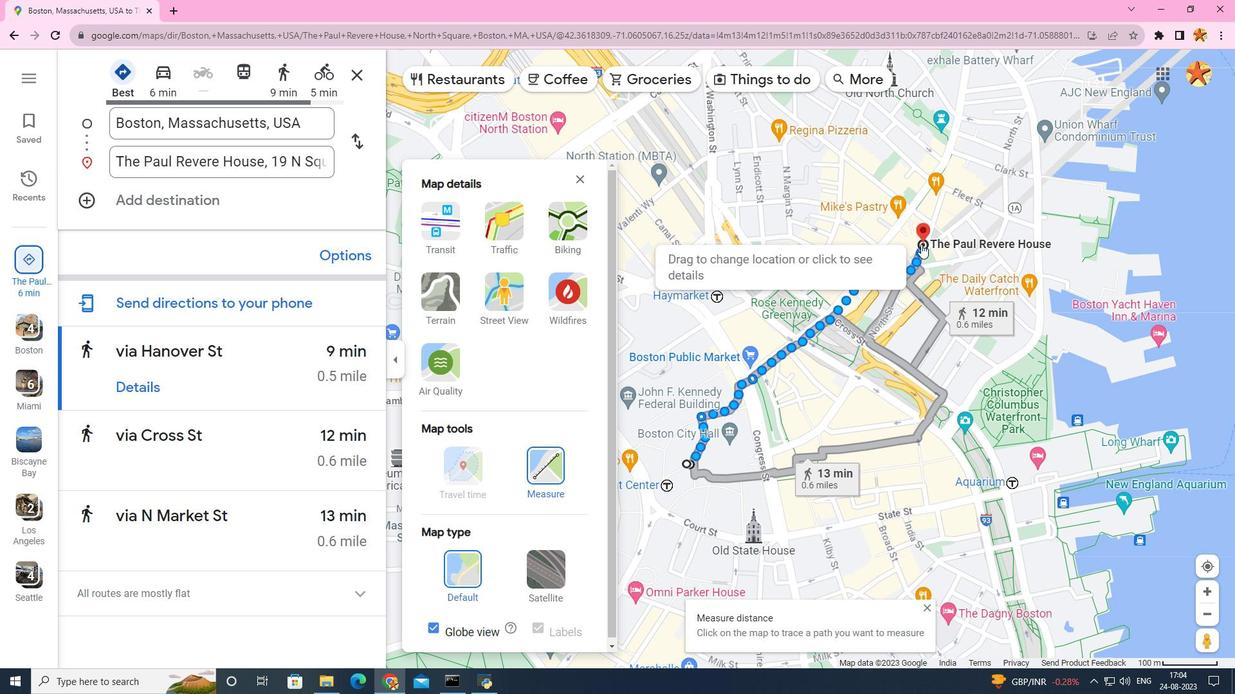 
Action: Mouse pressed left at (922, 245)
Screenshot: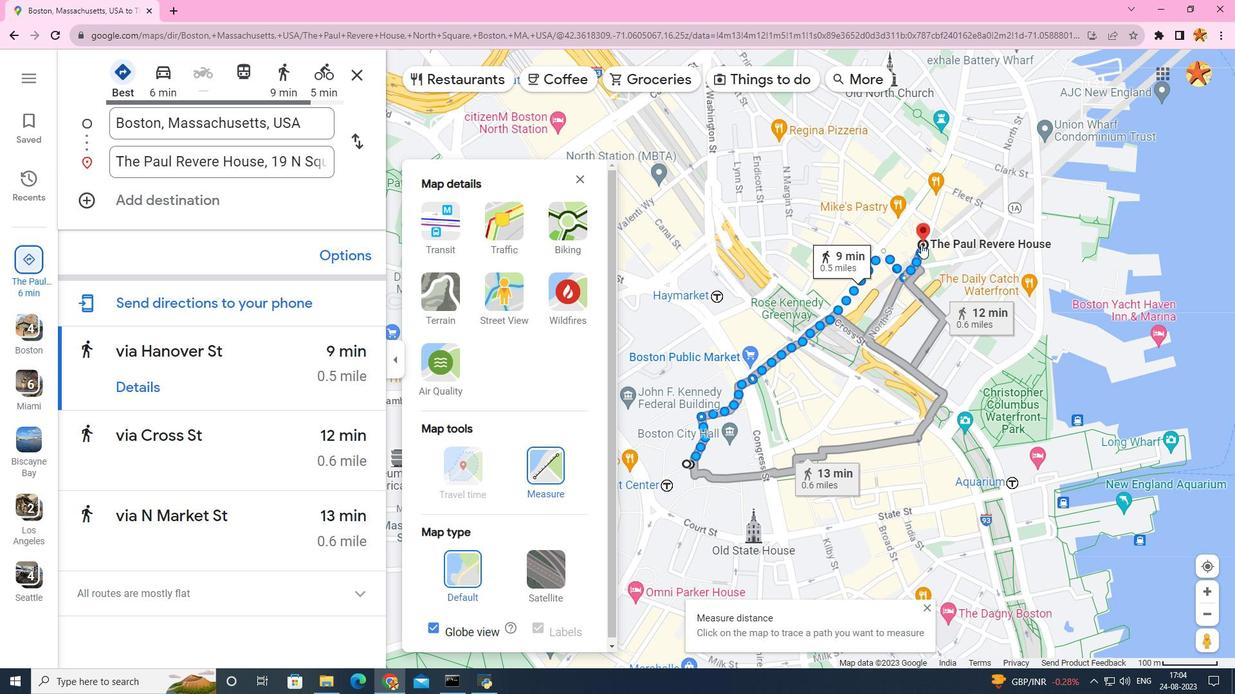
Action: Mouse moved to (915, 247)
Screenshot: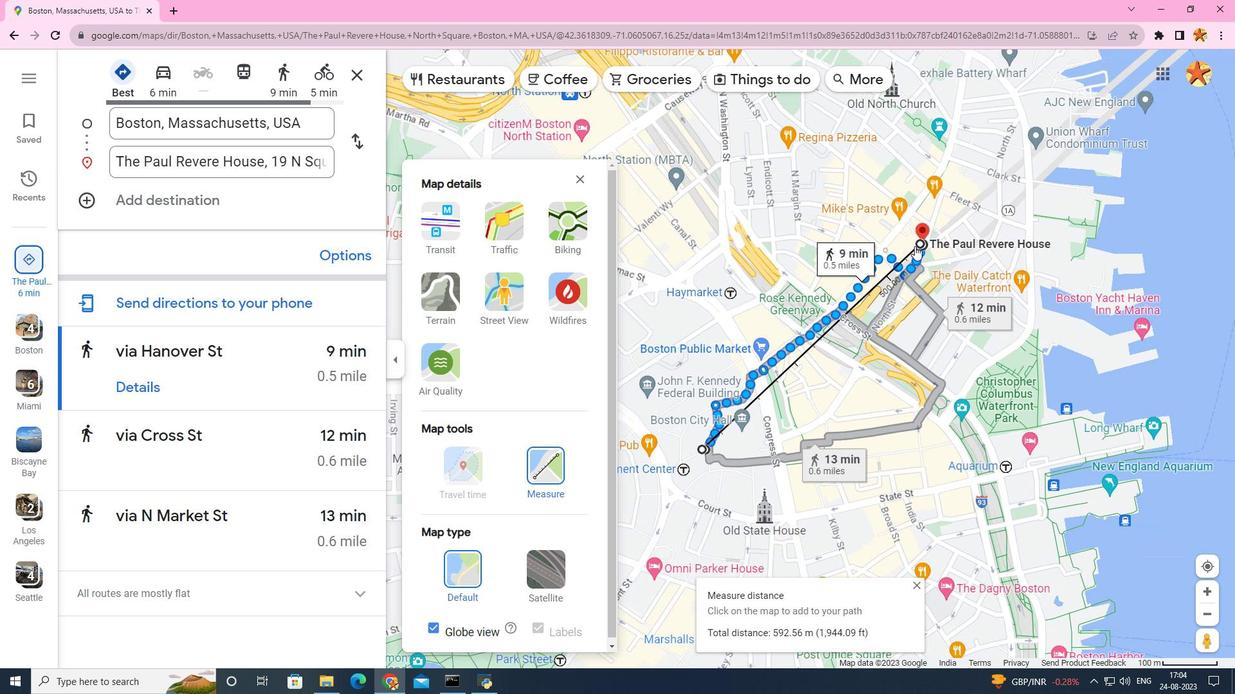 
Action: Mouse scrolled (915, 247) with delta (0, 0)
Screenshot: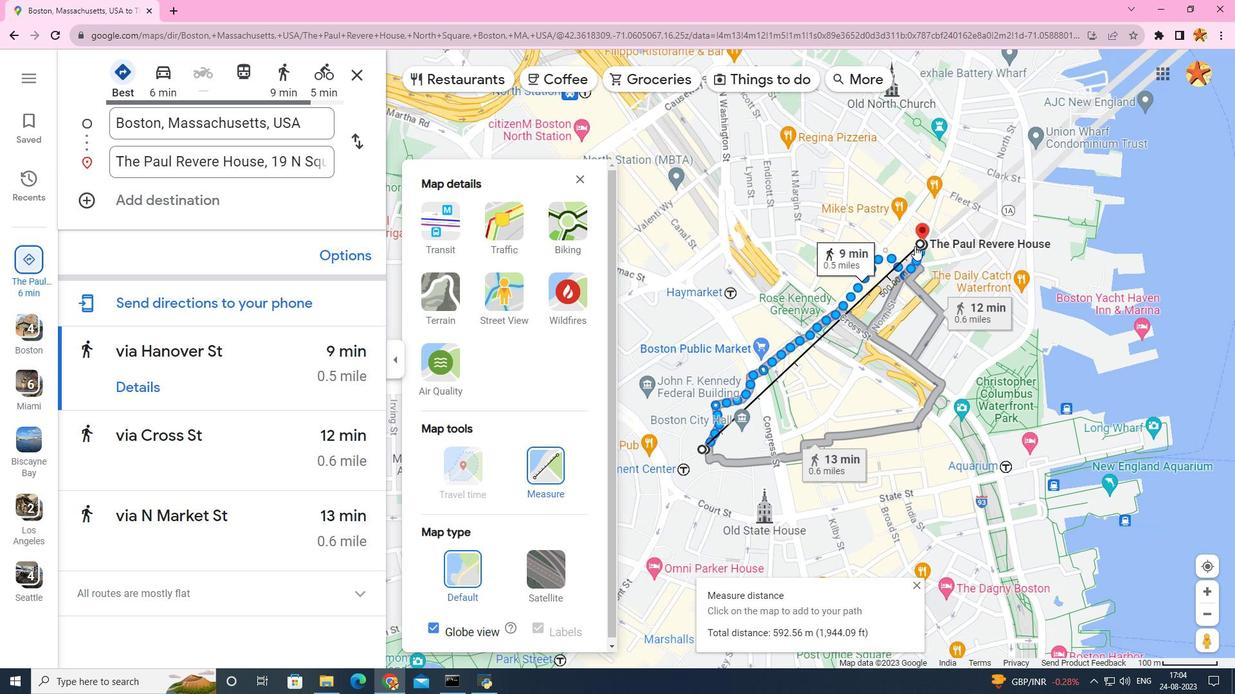 
Action: Mouse moved to (689, 391)
Screenshot: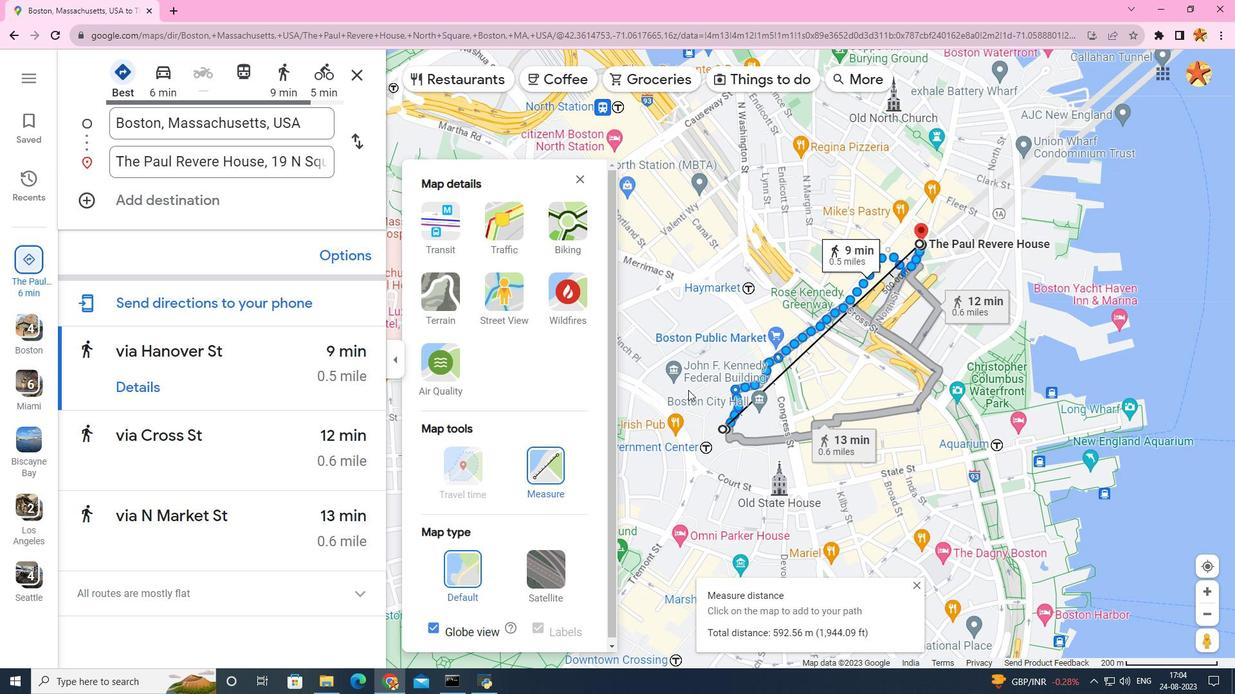 
Action: Mouse scrolled (689, 392) with delta (0, 0)
Screenshot: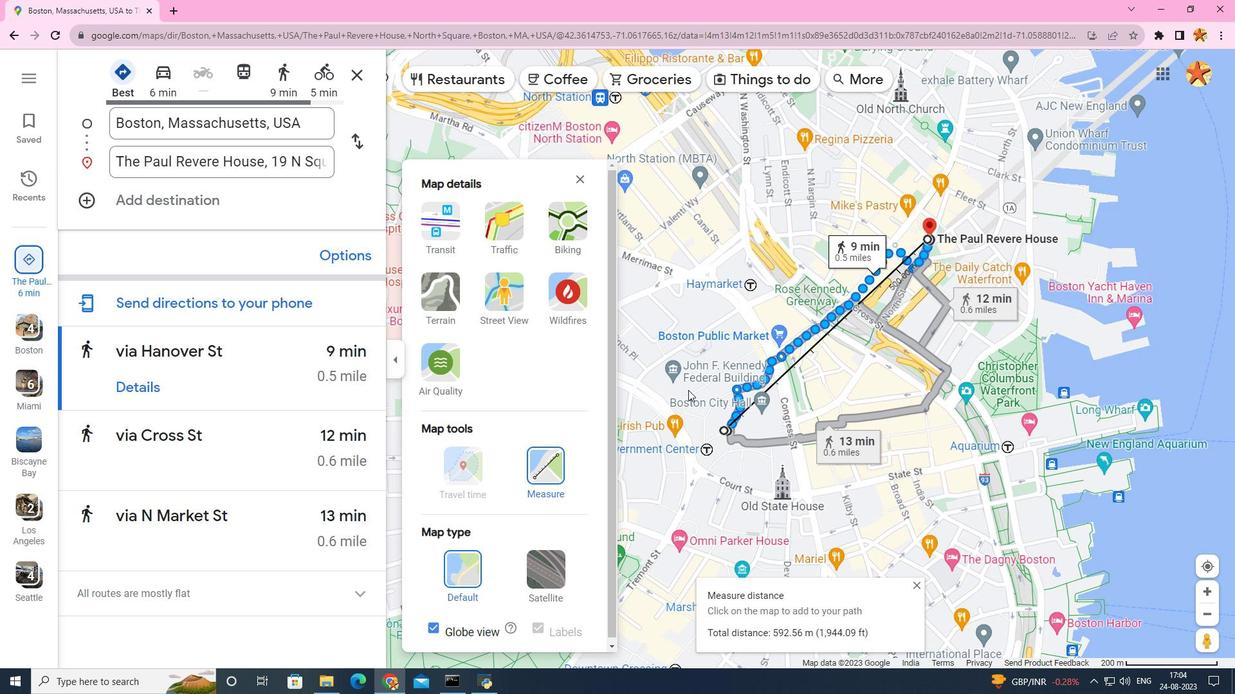 
Action: Mouse scrolled (689, 392) with delta (0, 0)
Screenshot: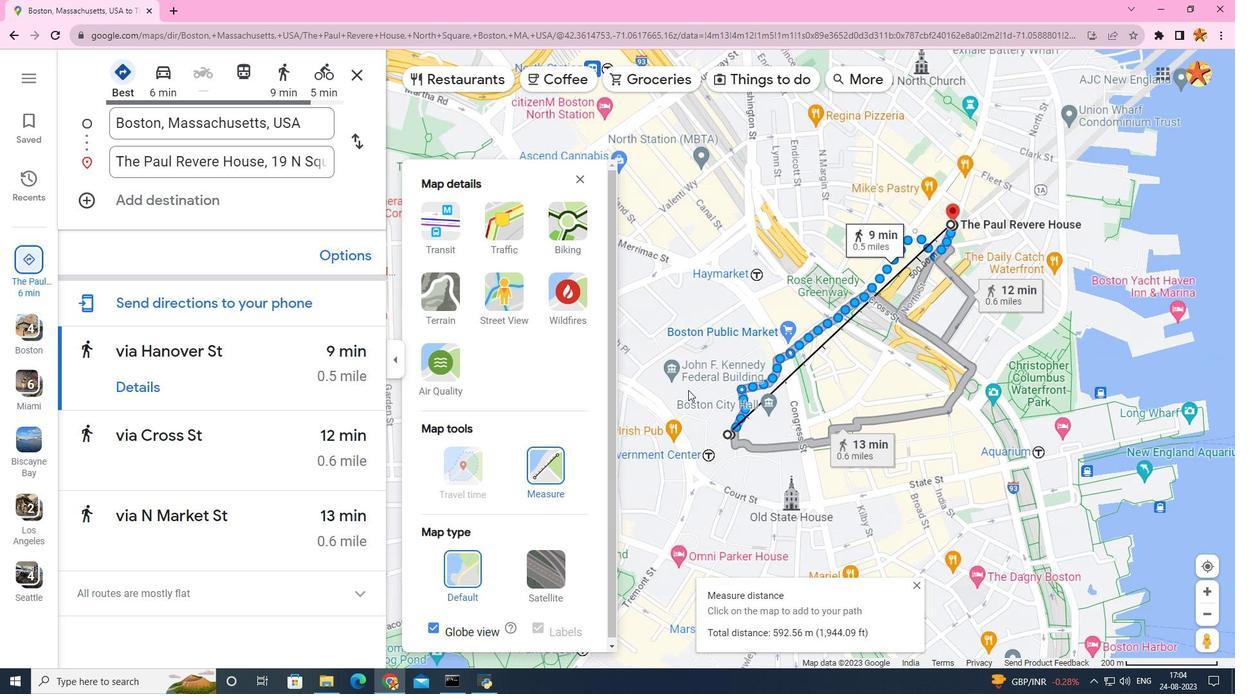 
Action: Mouse scrolled (689, 392) with delta (0, 0)
Screenshot: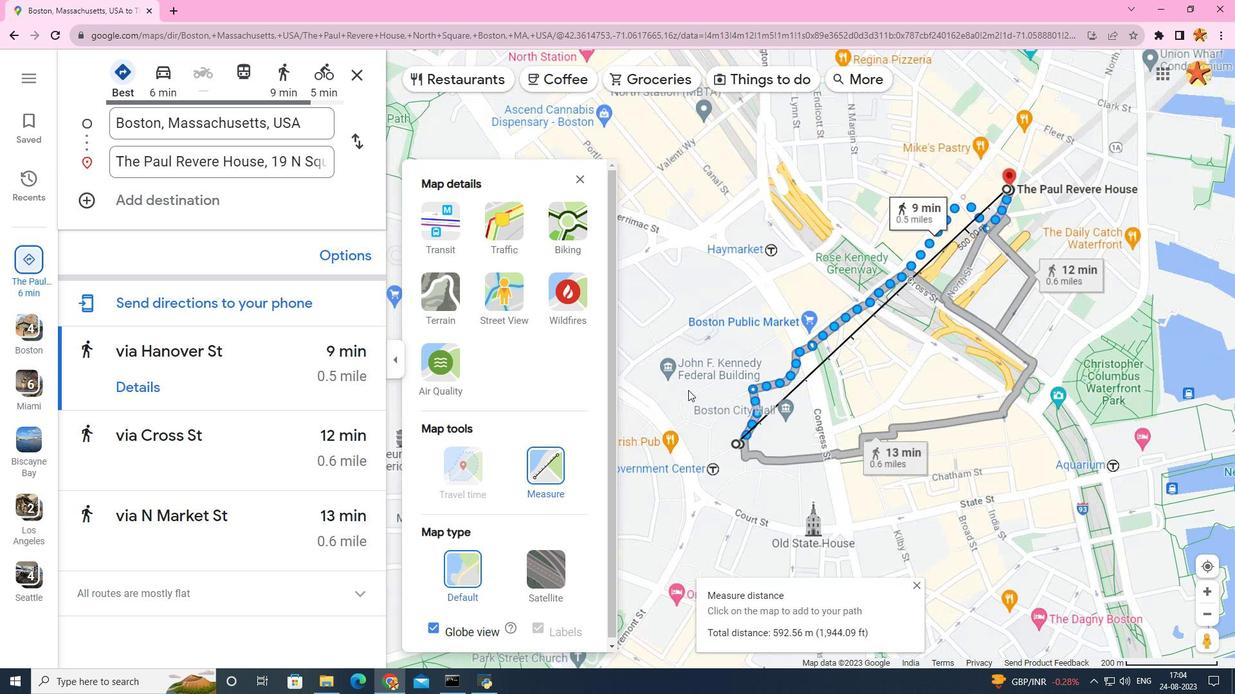 
Action: Mouse scrolled (689, 392) with delta (0, 0)
Screenshot: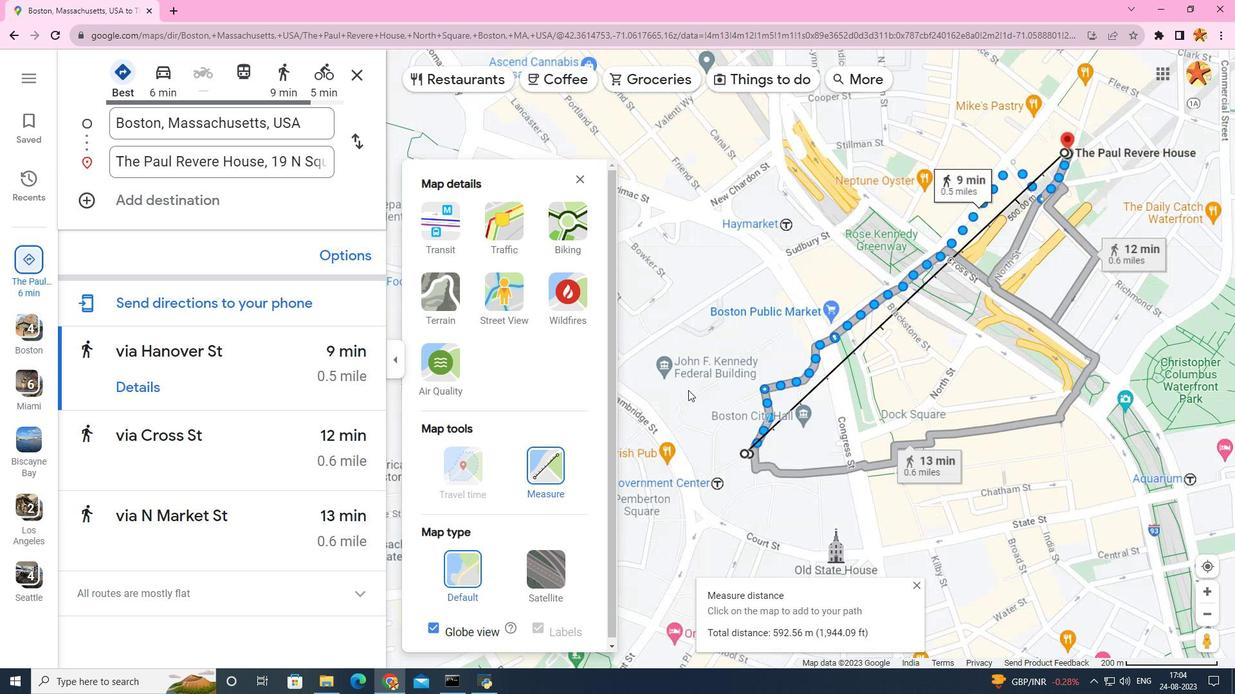 
